 Task: Open a blank sheet, save the file as effectivemgmt.html Add Heading 'Techniques for effective brainstorming: 'Add the following points with tick bullets '•	Encourage all ideas_x000D_
•	Avoid judgment_x000D_
•	Build upon others' suggestions_x000D_
' Highlight heading with color  Grey ,change the font size of heading and points to 16
Action: Mouse moved to (267, 208)
Screenshot: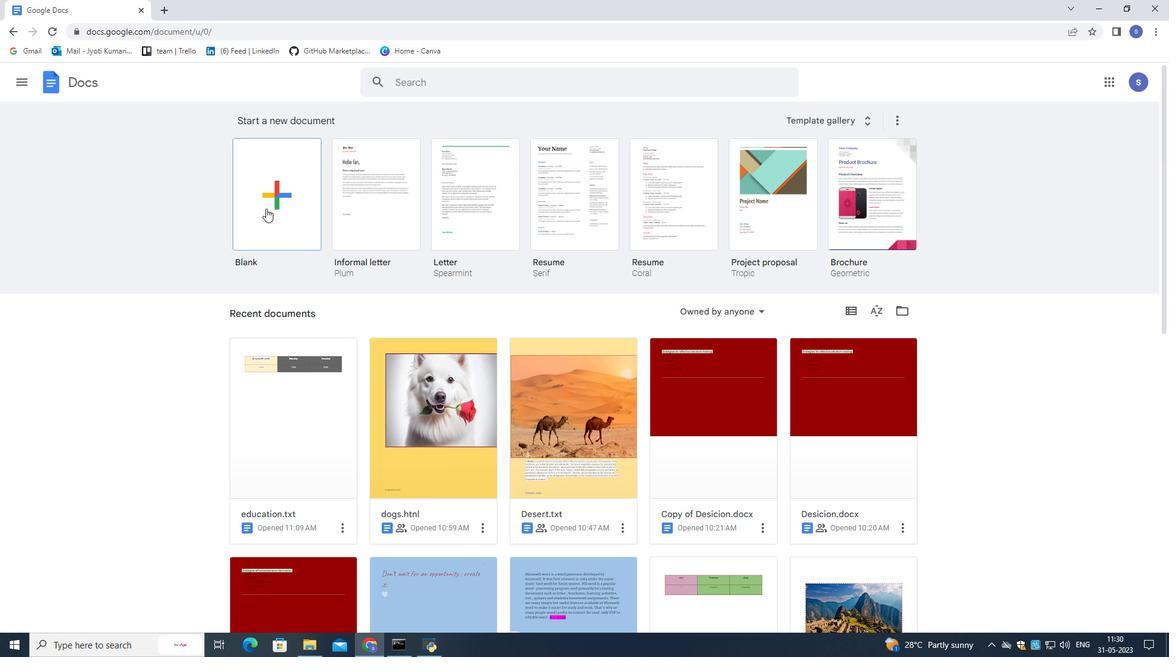 
Action: Mouse pressed left at (267, 208)
Screenshot: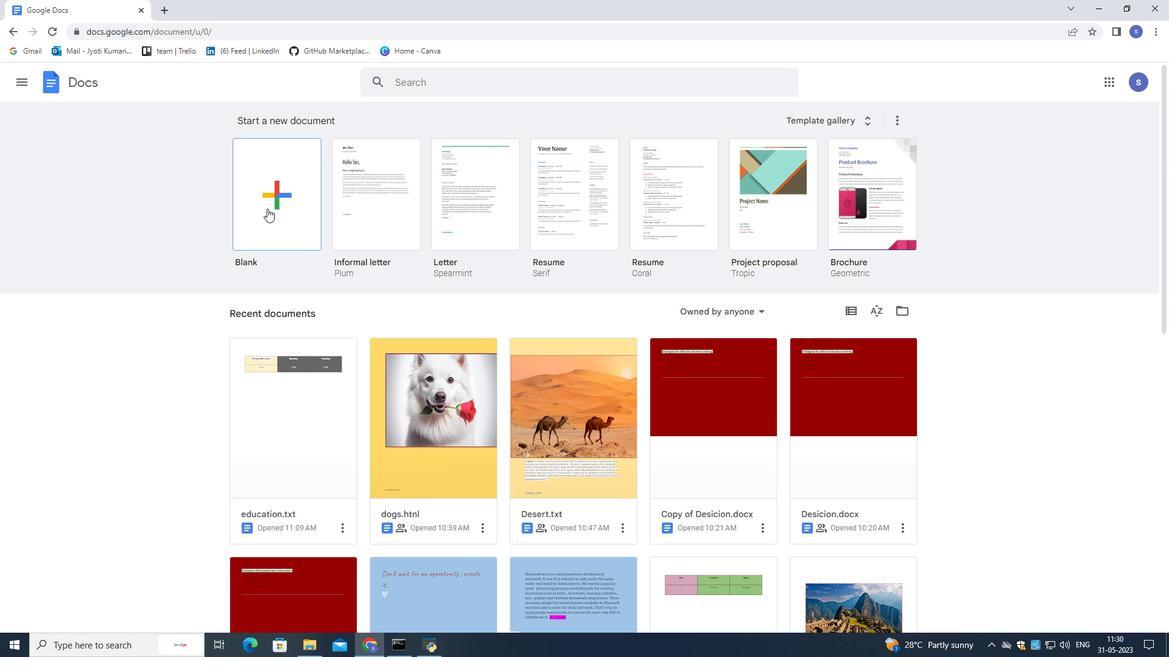 
Action: Mouse moved to (80, 74)
Screenshot: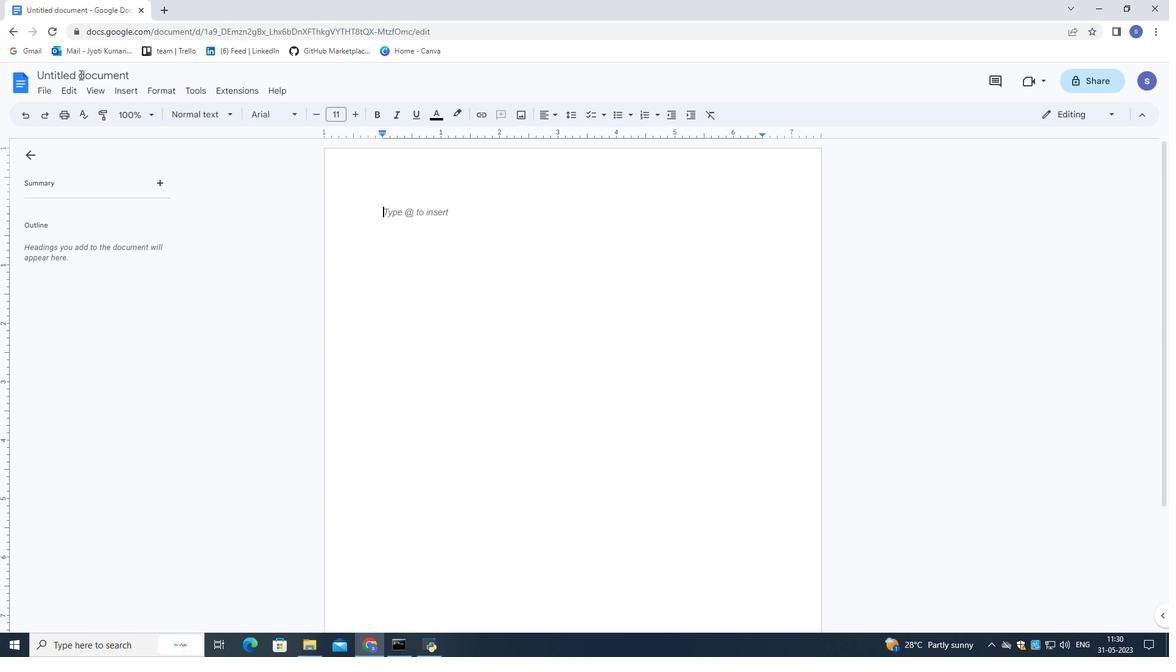 
Action: Mouse pressed left at (80, 74)
Screenshot: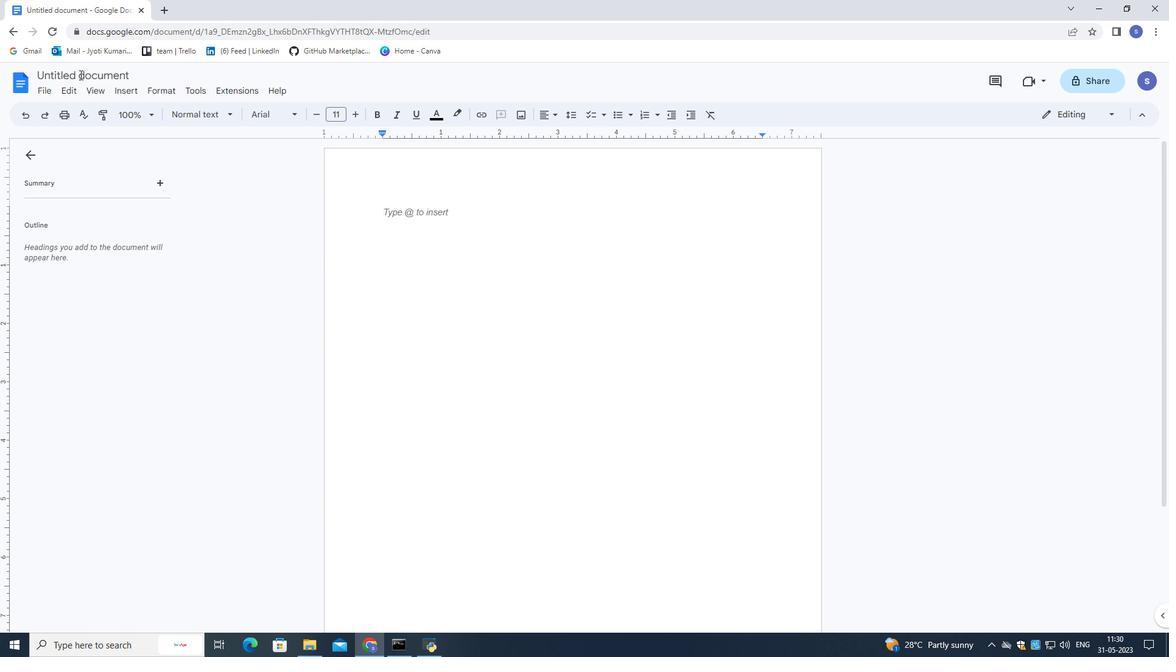 
Action: Mouse moved to (81, 74)
Screenshot: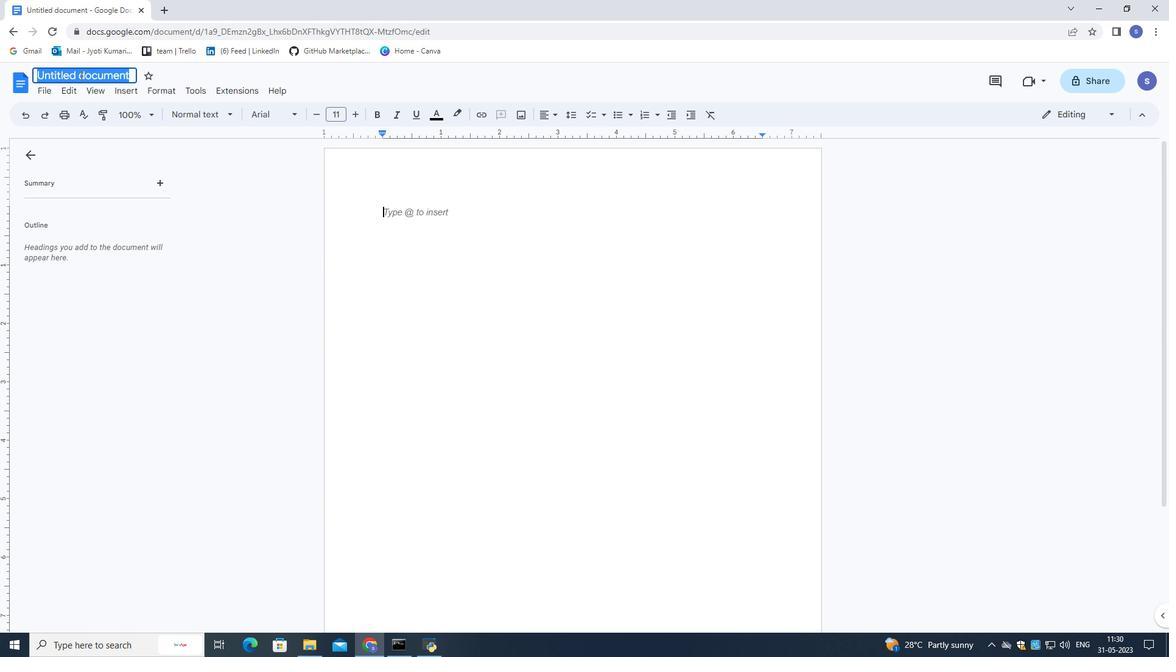 
Action: Key pressed effectivegmt.html<Key.enter>
Screenshot: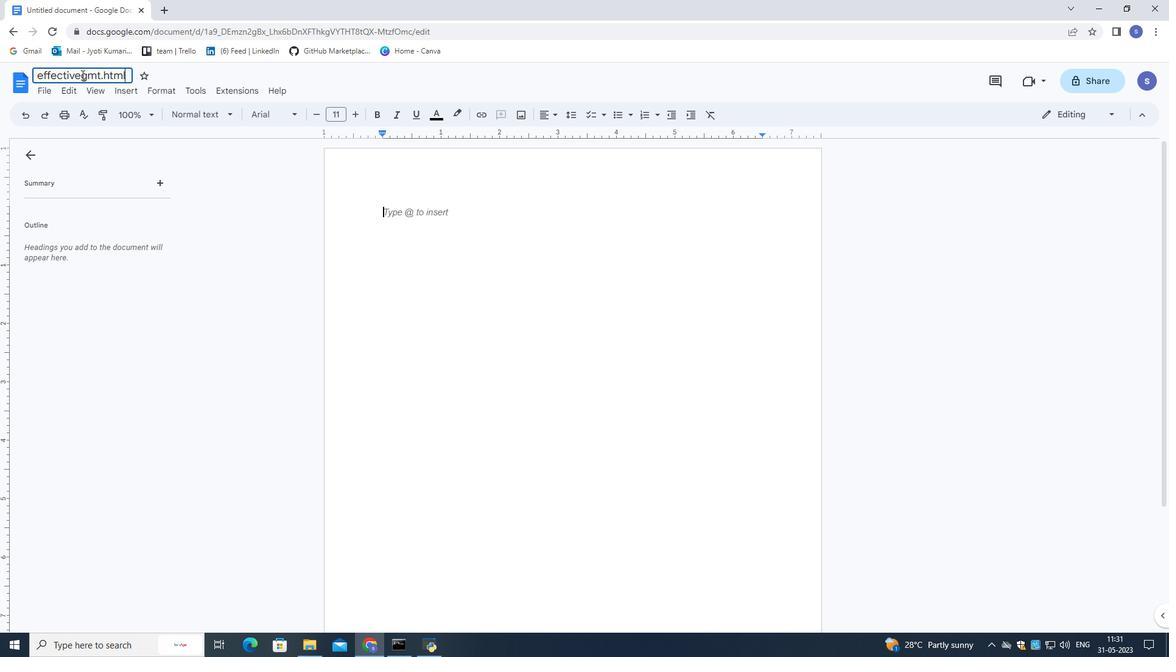 
Action: Mouse moved to (456, 215)
Screenshot: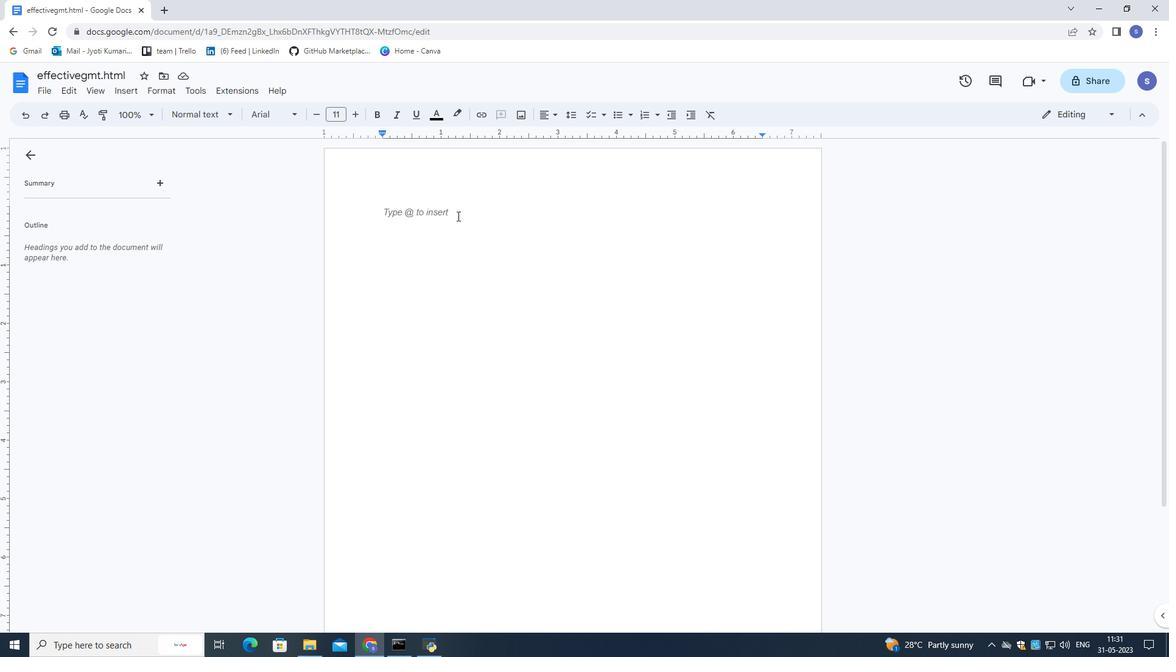 
Action: Mouse pressed left at (456, 215)
Screenshot: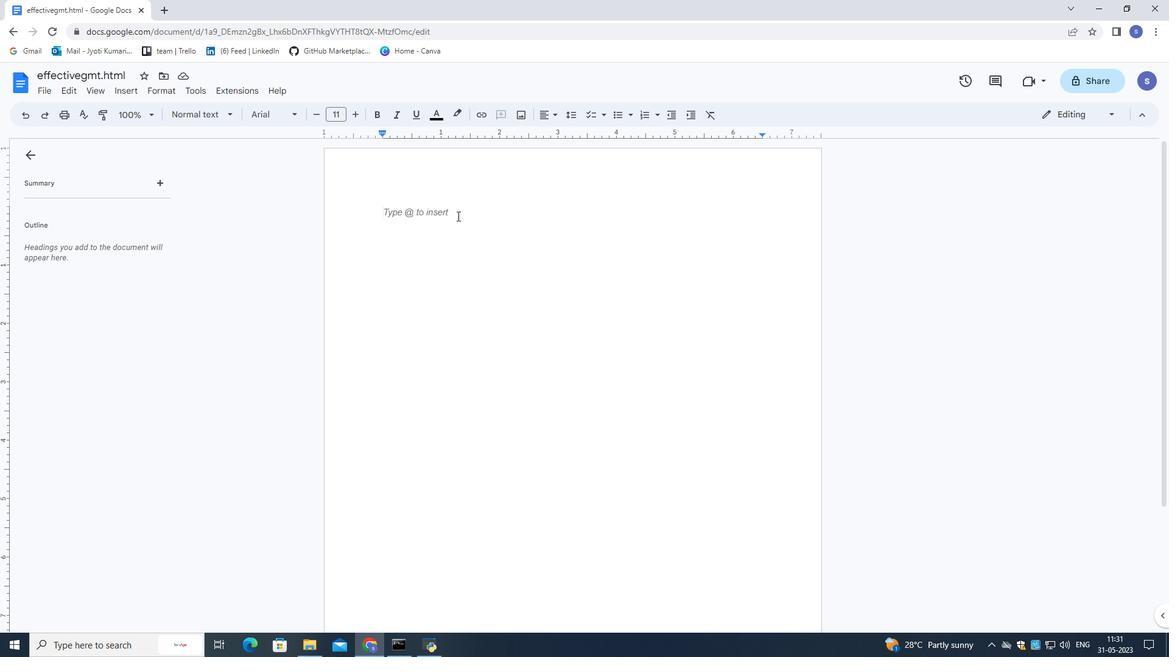 
Action: Mouse moved to (454, 213)
Screenshot: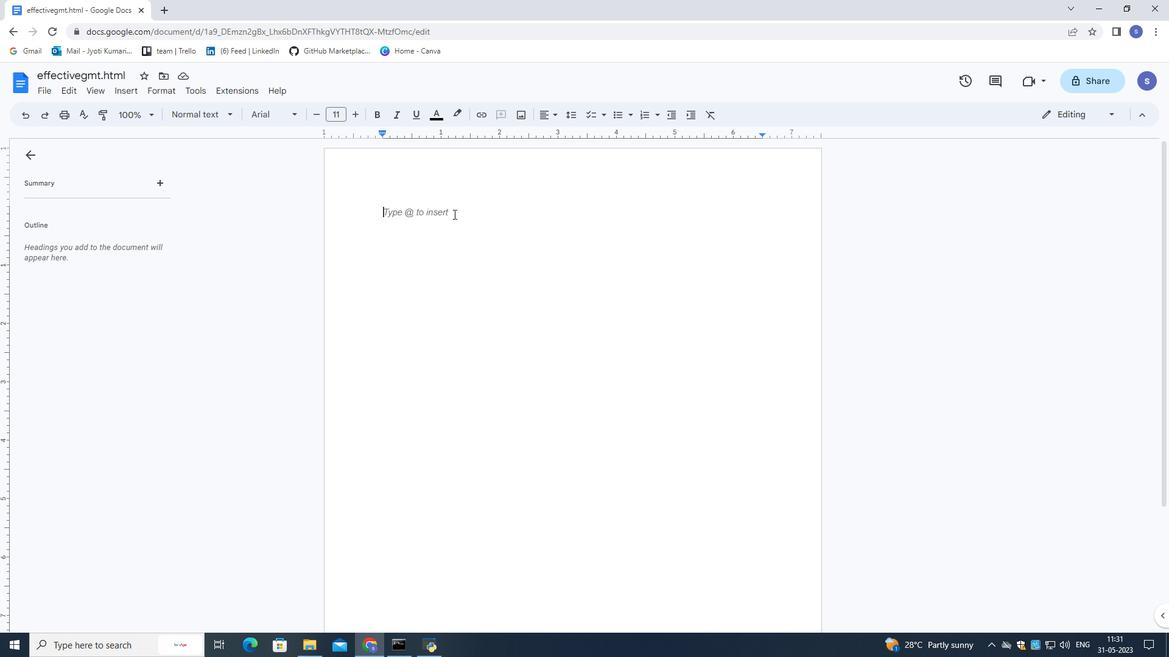 
Action: Key pressed <Key.shift>tech<Key.backspace><Key.backspace><Key.backspace><Key.backspace><Key.shift>Techniques<Key.space>for<Key.space>eg<Key.backspace>ffectib<Key.backspace>ve
Screenshot: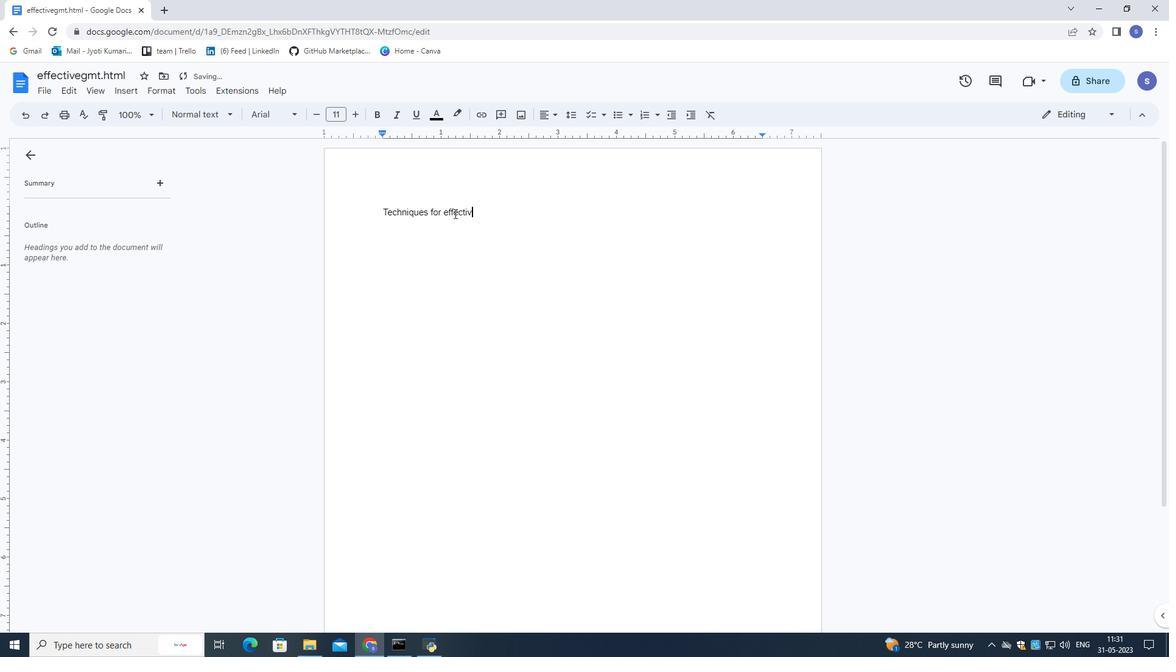 
Action: Mouse moved to (837, 151)
Screenshot: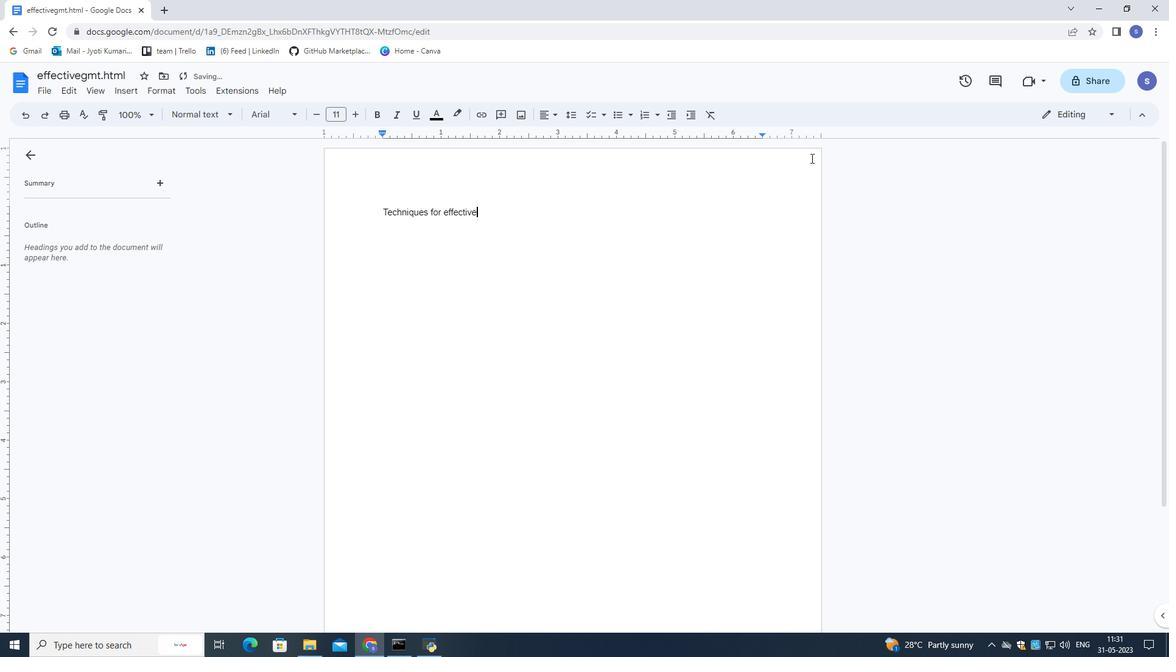 
Action: Key pressed <Key.space>brainstroming.
Screenshot: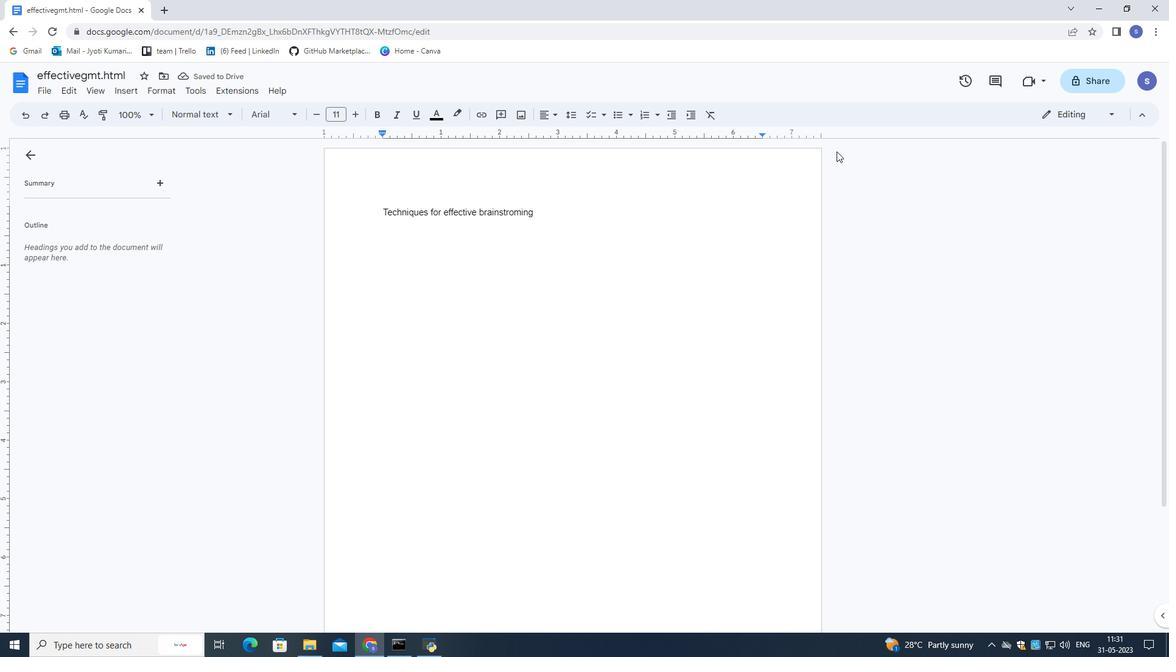 
Action: Mouse moved to (568, 201)
Screenshot: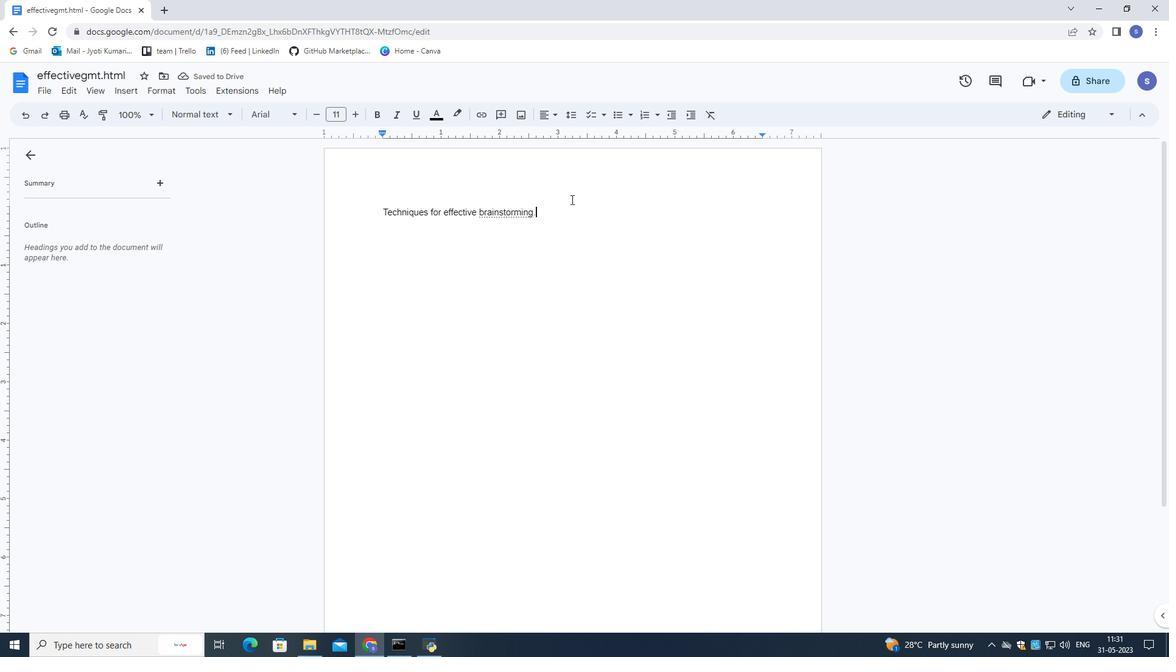 
Action: Key pressed <Key.backspace><Key.space>.
Screenshot: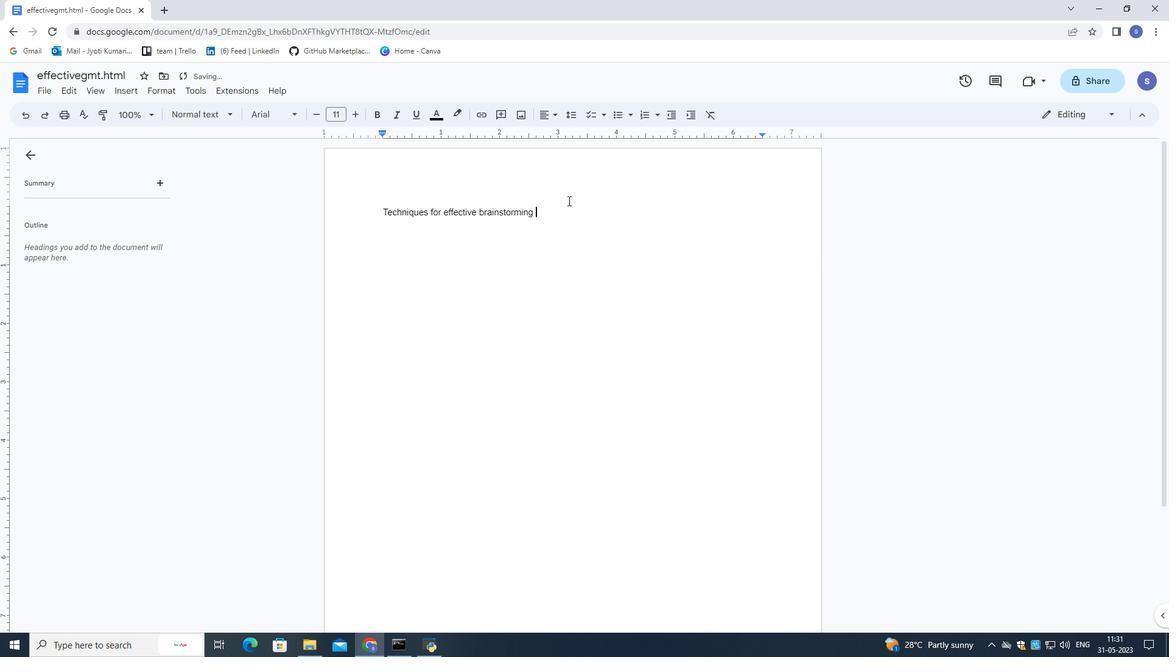 
Action: Mouse moved to (541, 211)
Screenshot: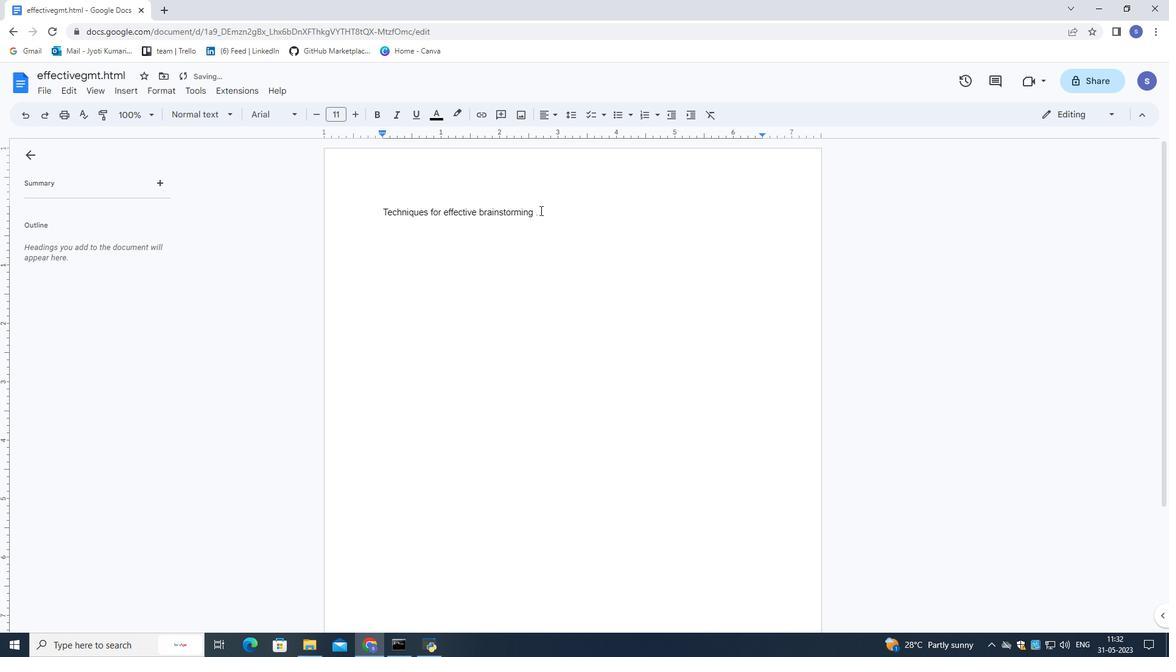 
Action: Key pressed <Key.enter><Key.enter>
Screenshot: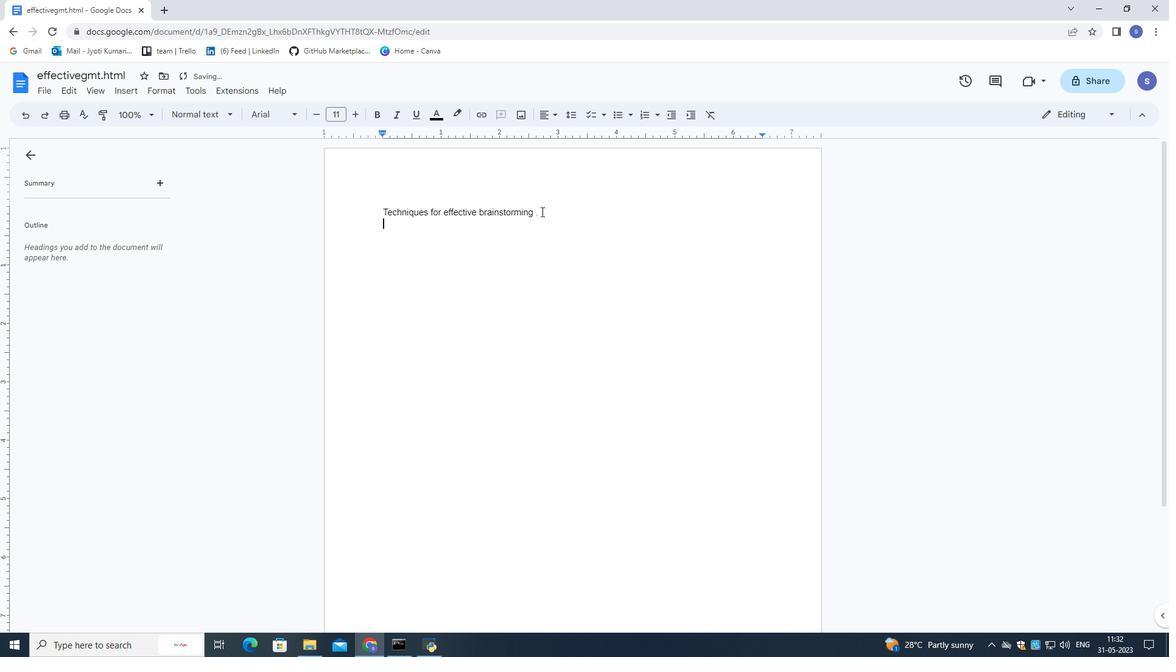 
Action: Mouse moved to (631, 120)
Screenshot: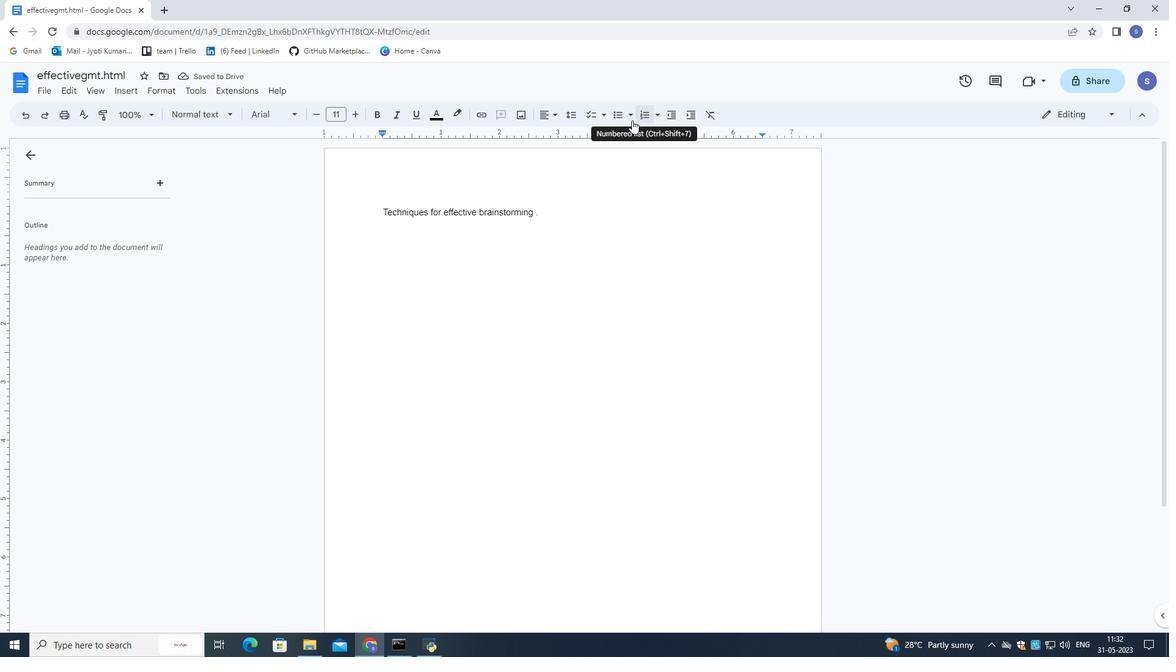 
Action: Mouse pressed left at (631, 120)
Screenshot: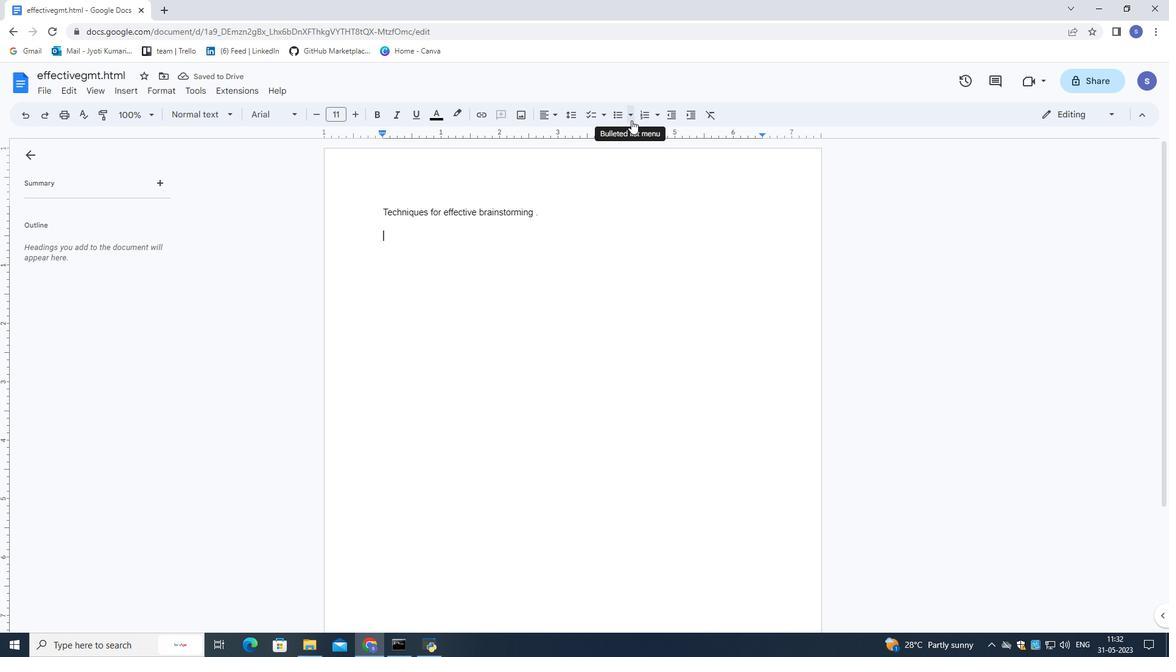 
Action: Mouse moved to (642, 151)
Screenshot: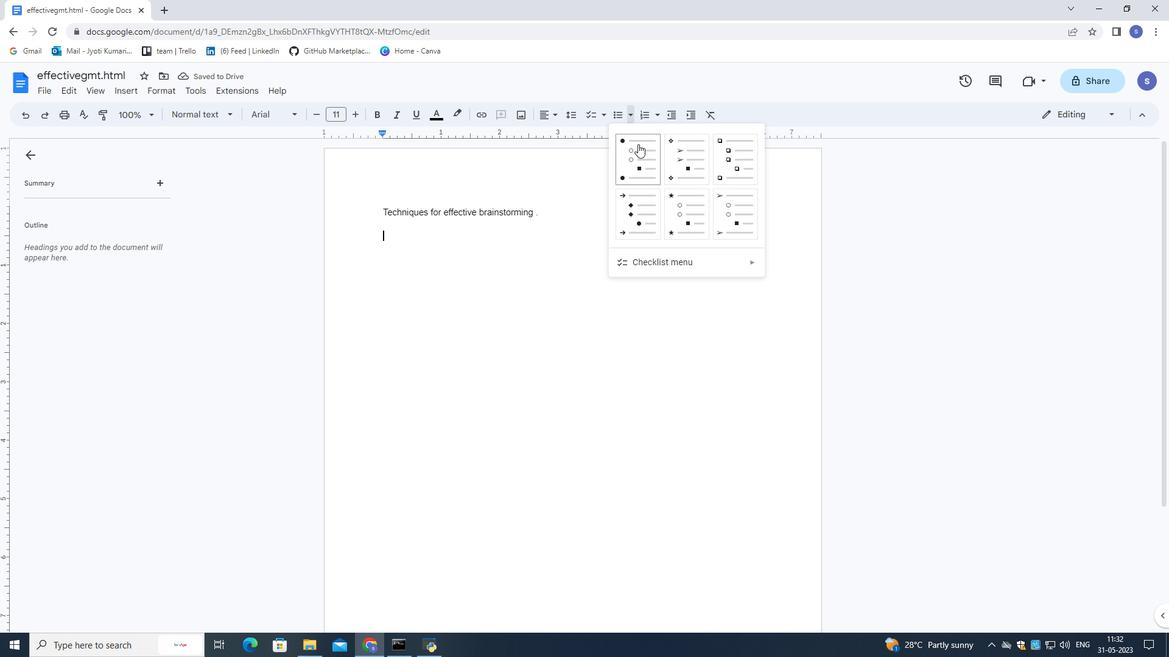 
Action: Mouse pressed left at (642, 151)
Screenshot: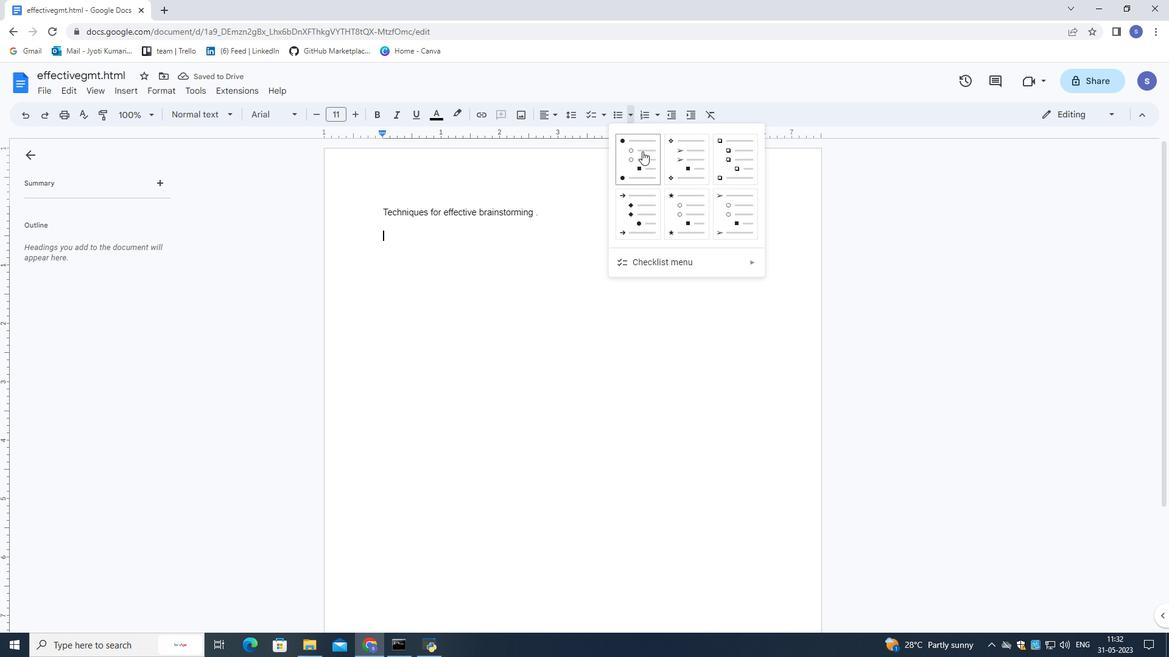 
Action: Mouse moved to (497, 241)
Screenshot: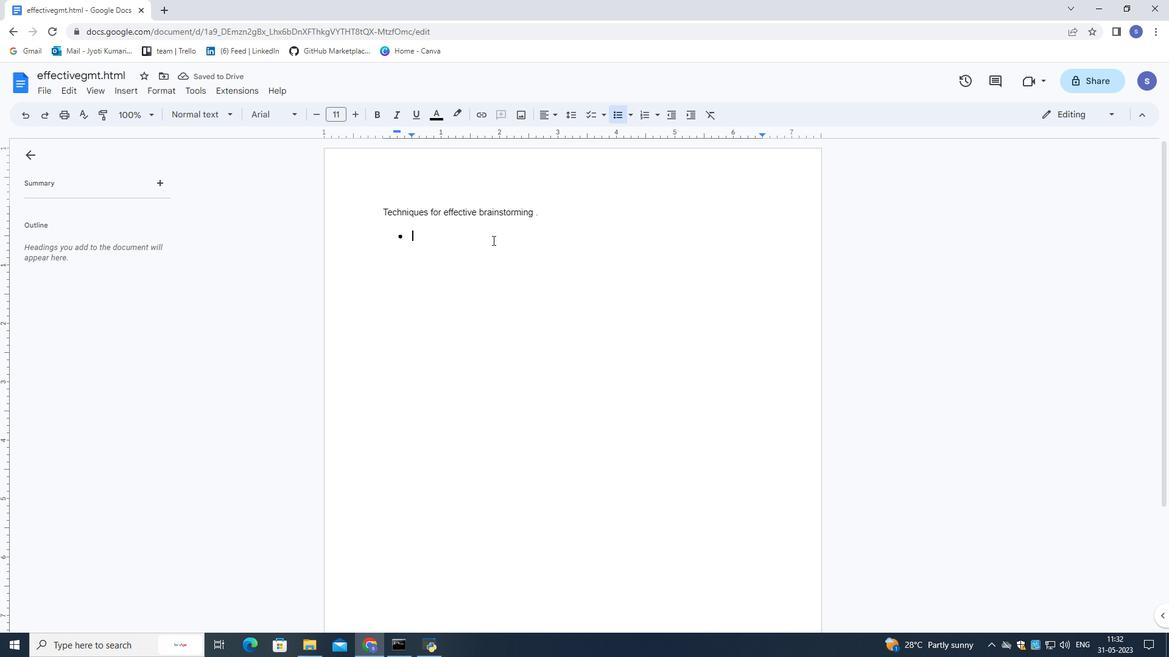 
Action: Key pressed <Key.shift>Encourage<Key.space>all<Key.space>ideas<Key.enter><Key.shift>Avi<Key.backspace>oid<Key.space><Key.shift>Judgement<Key.enter><Key.shift>Build<Key.space><Key.shift>upon<Key.space>others<Key.enter><Key.shift>Sugge
Screenshot: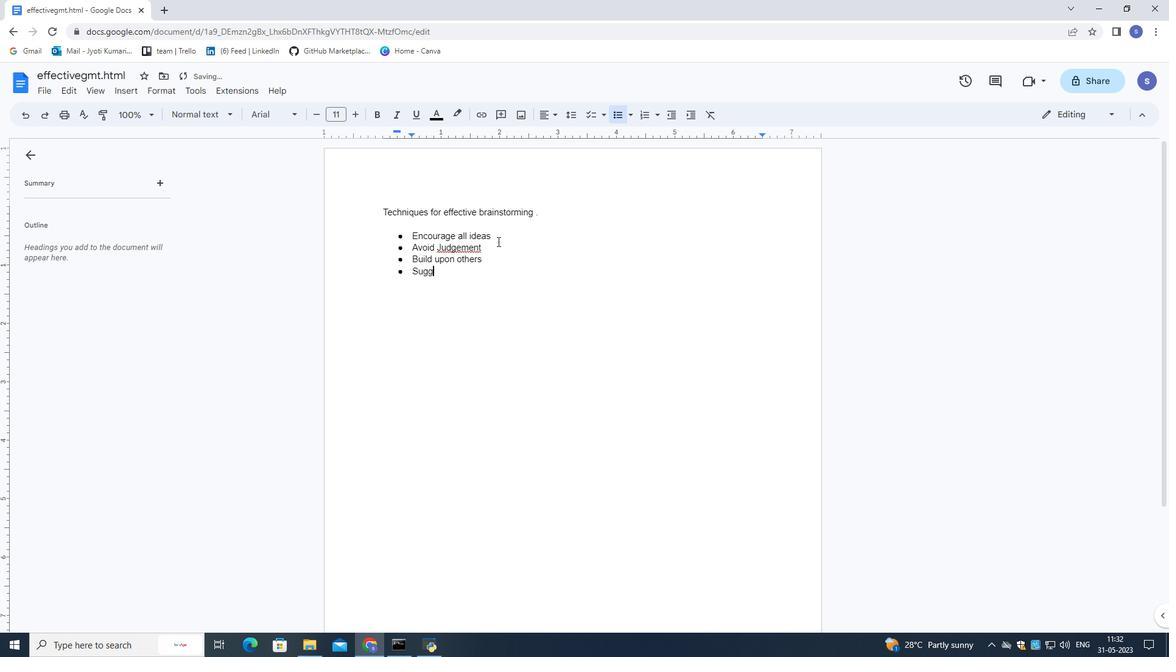 
Action: Mouse moved to (483, 251)
Screenshot: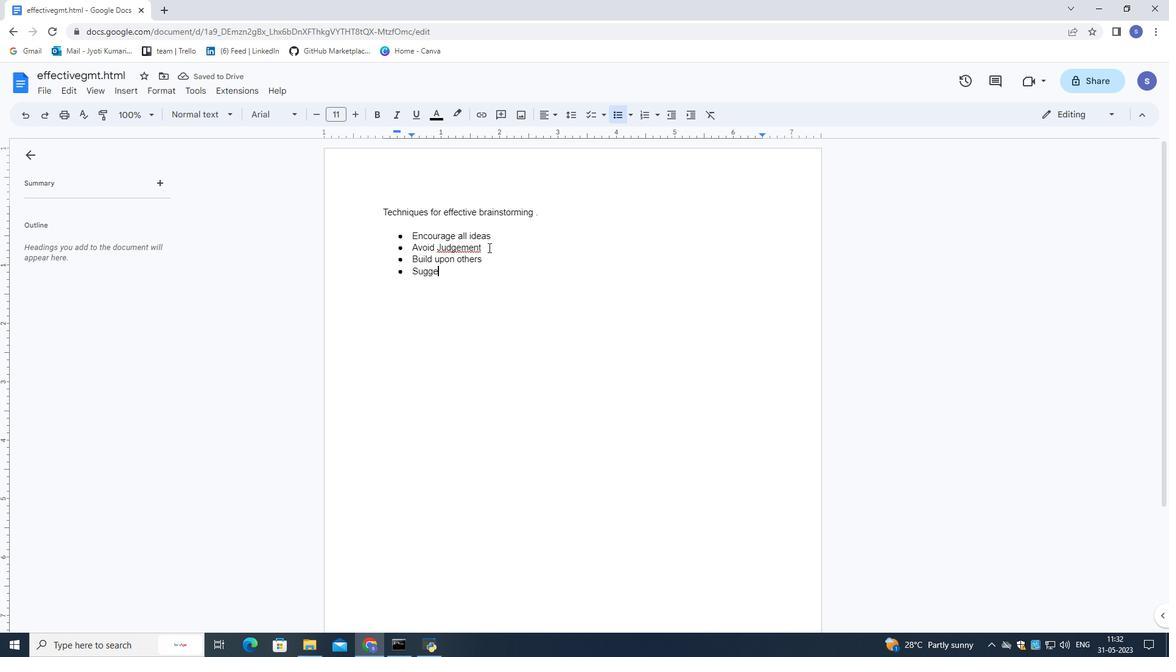 
Action: Key pressed <Key.backspace><Key.backspace><Key.backspace><Key.backspace><Key.backspace><Key.backspace><Key.backspace>
Screenshot: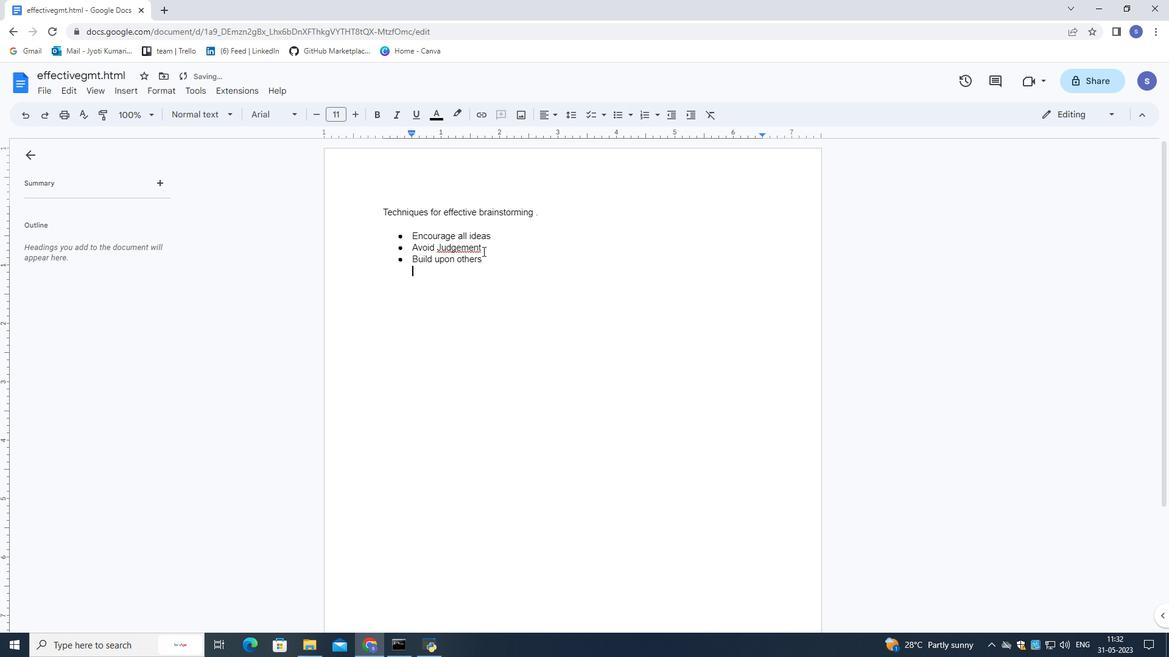 
Action: Mouse moved to (486, 247)
Screenshot: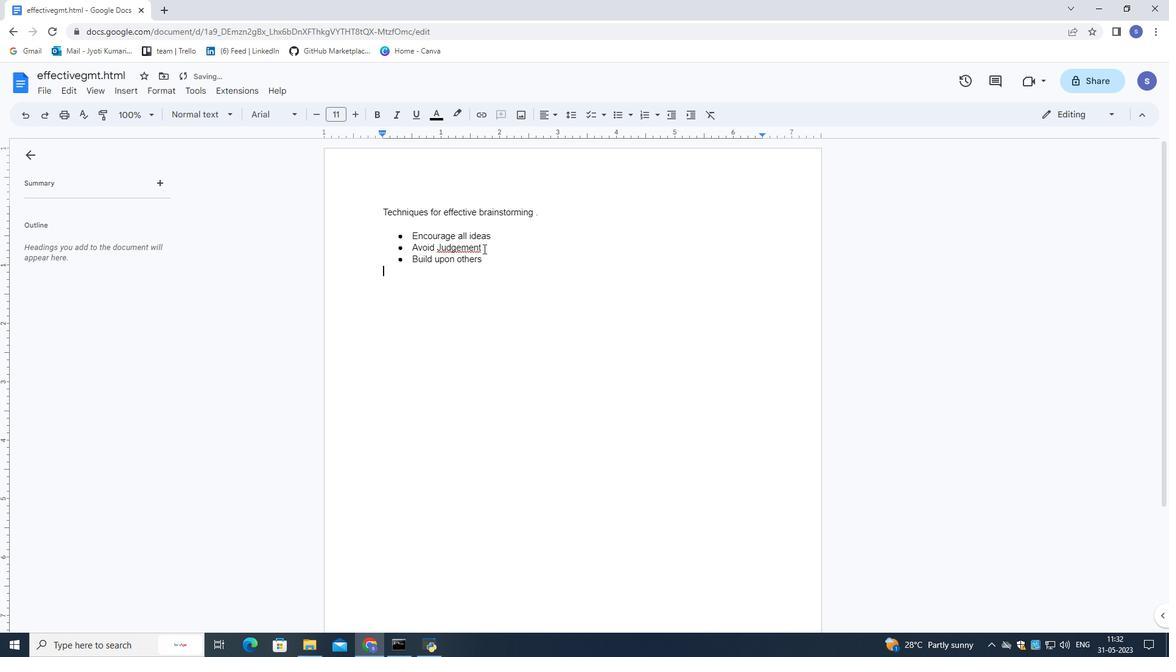 
Action: Mouse pressed left at (486, 247)
Screenshot: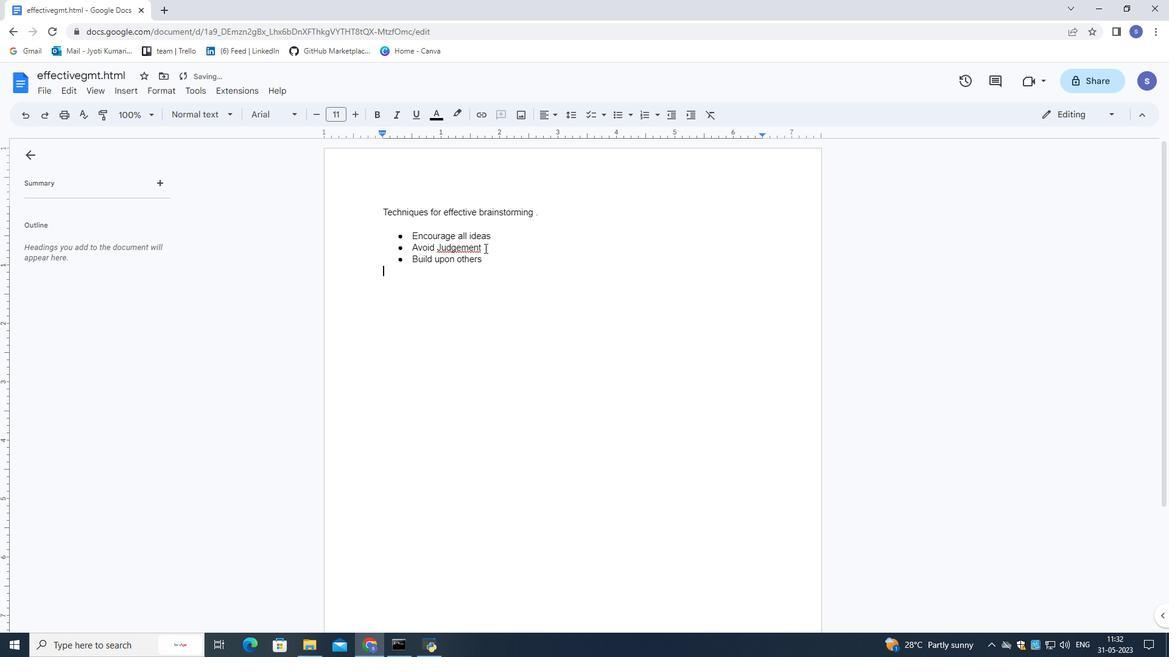 
Action: Mouse moved to (465, 243)
Screenshot: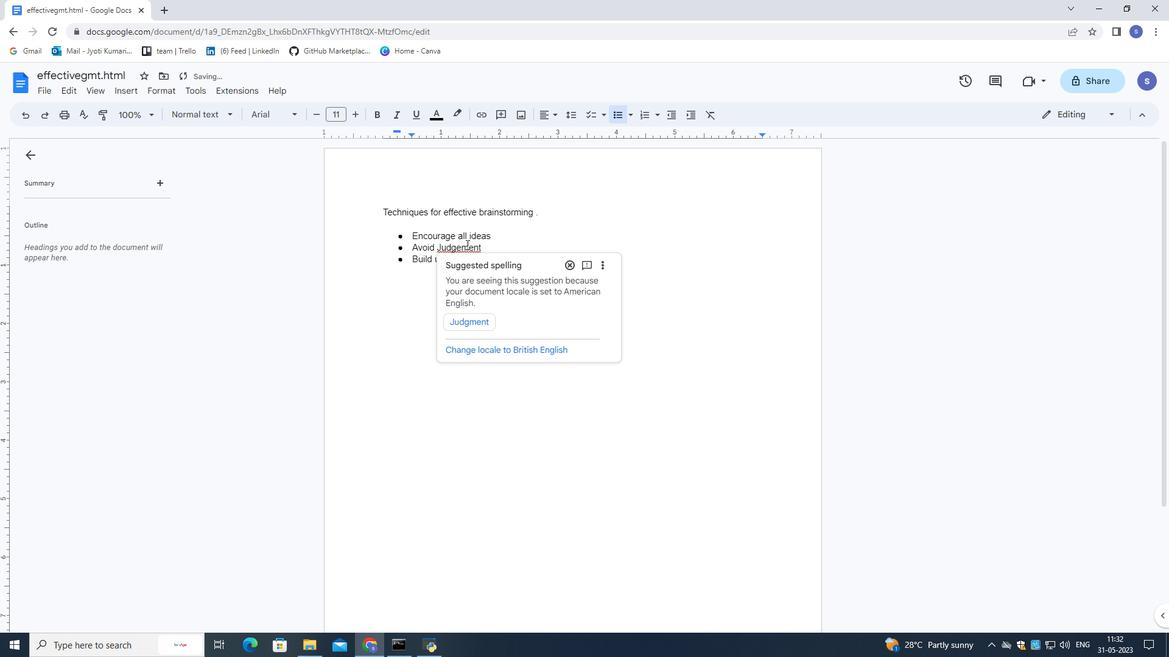 
Action: Mouse pressed left at (465, 243)
Screenshot: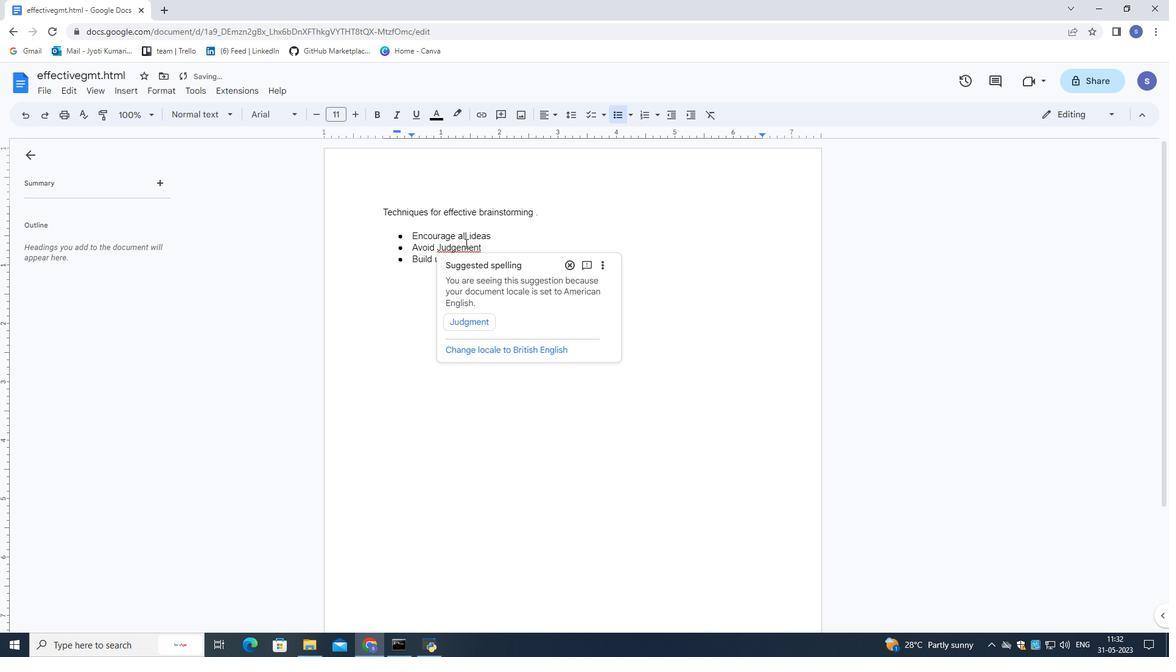 
Action: Mouse moved to (464, 246)
Screenshot: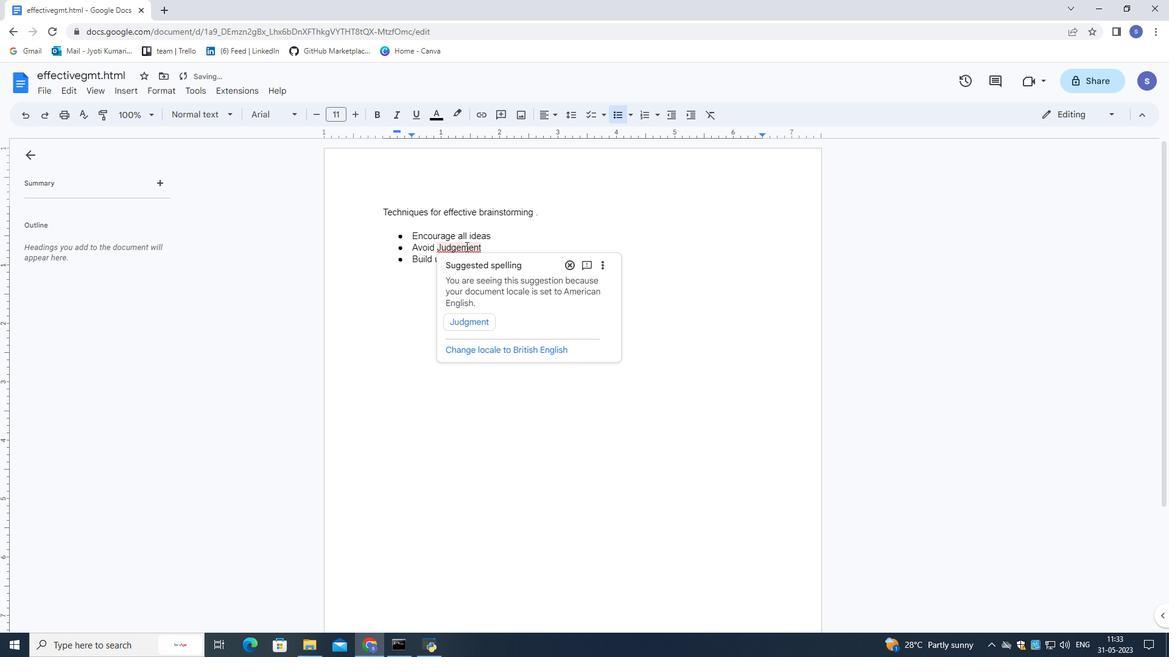 
Action: Mouse pressed left at (464, 246)
Screenshot: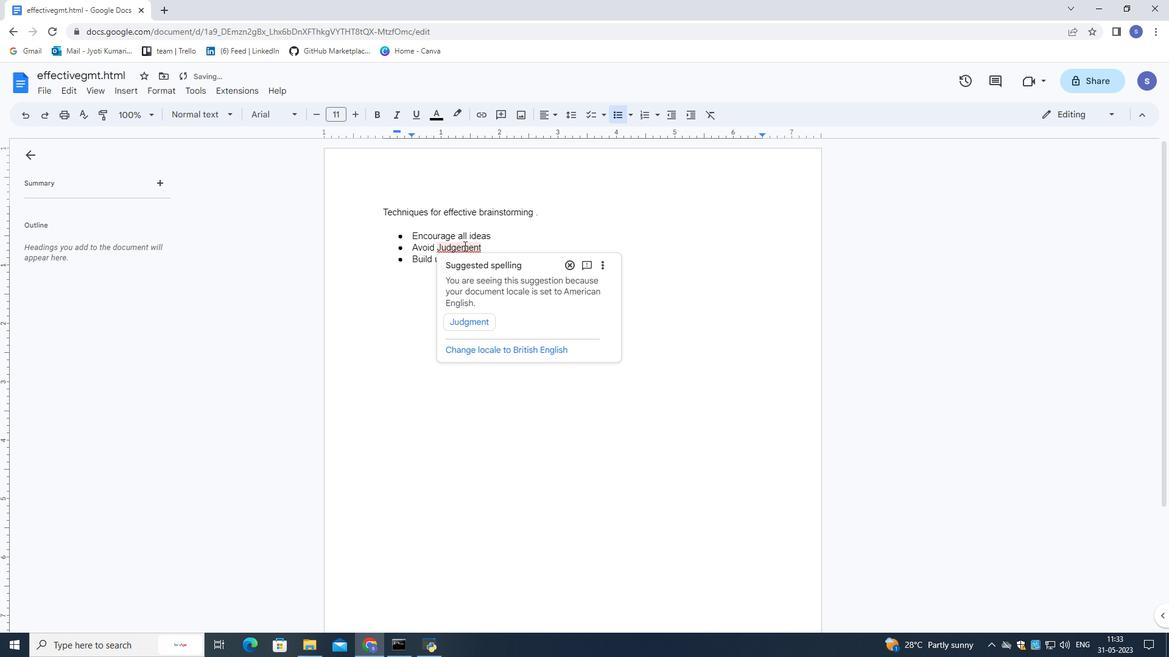 
Action: Mouse moved to (472, 258)
Screenshot: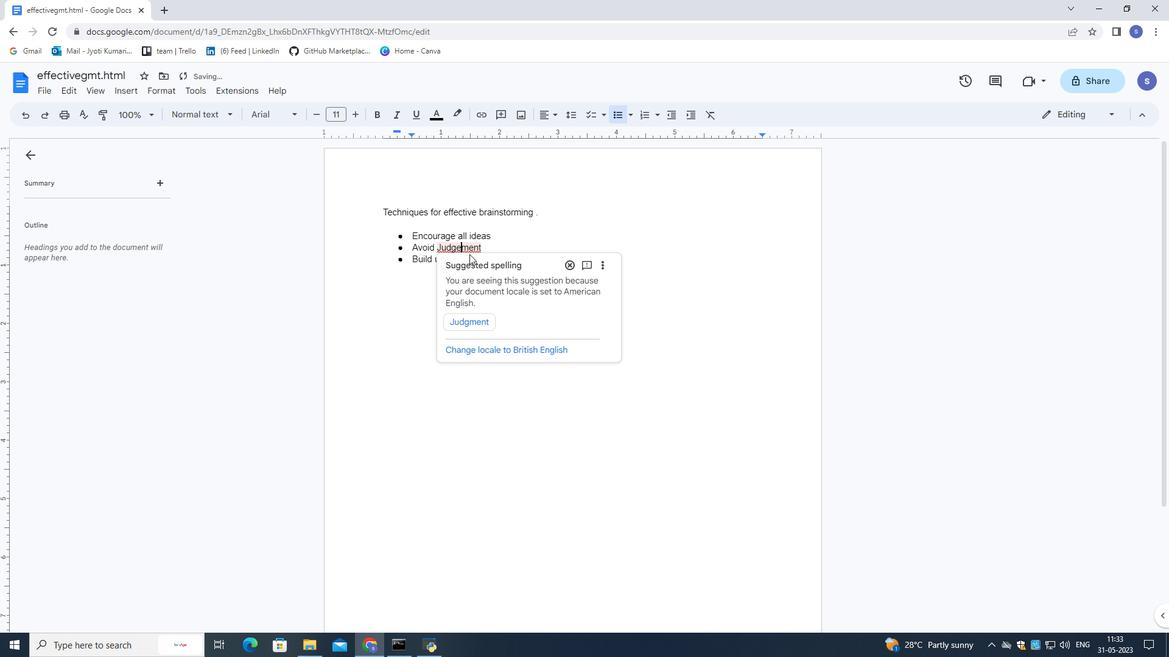 
Action: Key pressed <Key.backspace>
Screenshot: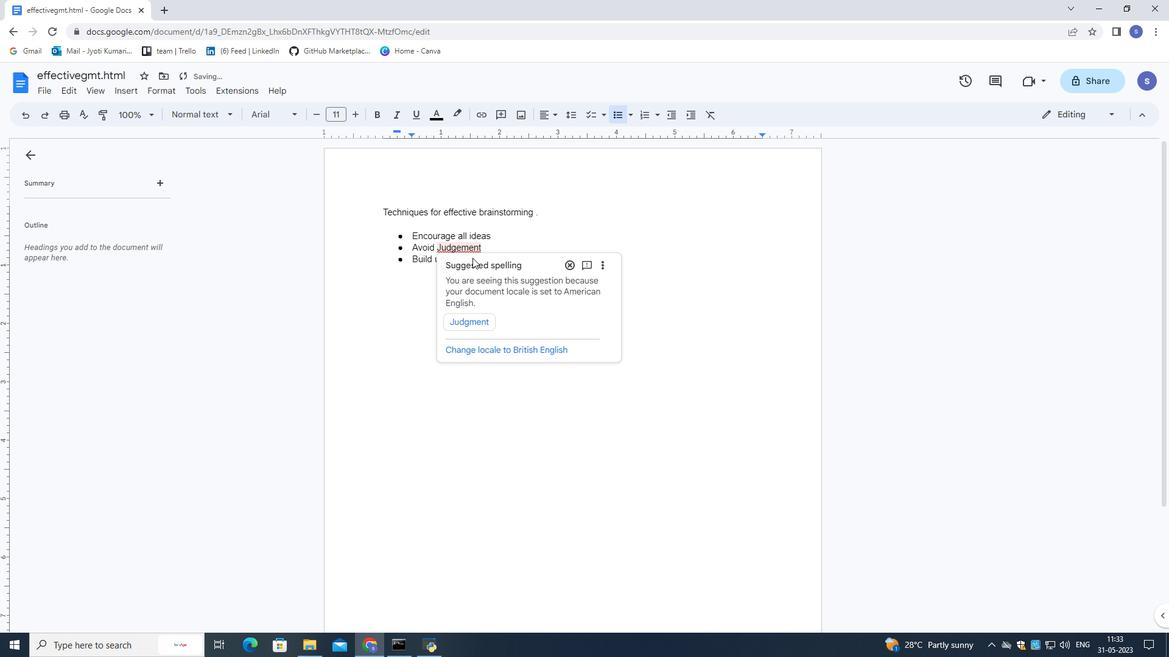 
Action: Mouse moved to (512, 259)
Screenshot: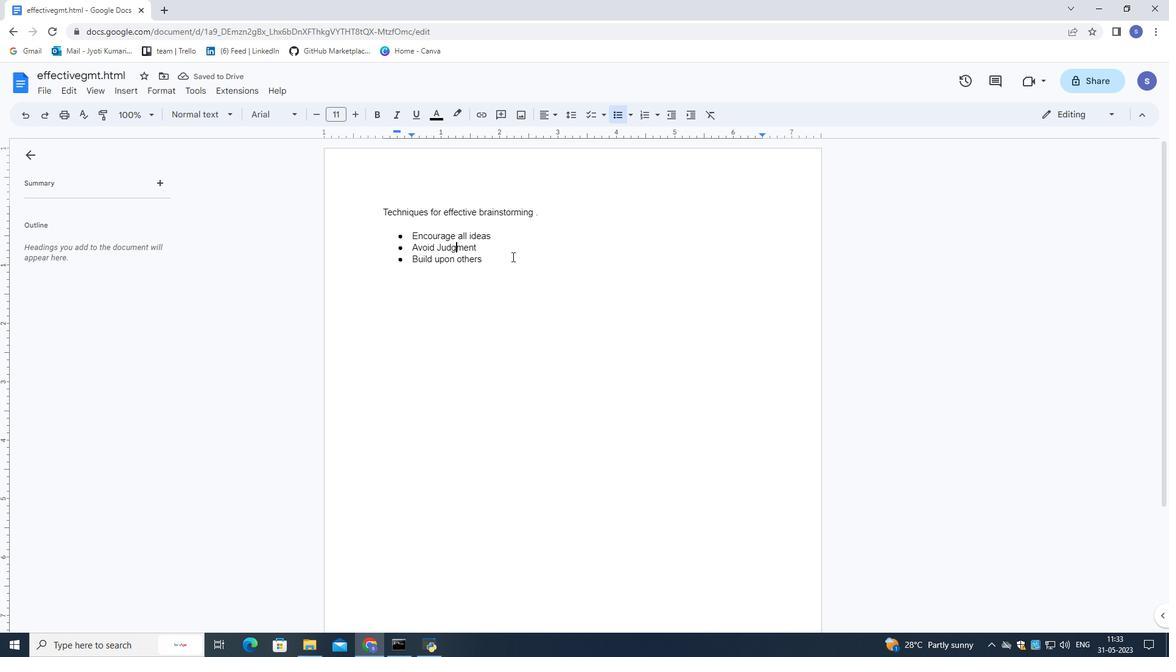 
Action: Mouse pressed left at (512, 259)
Screenshot: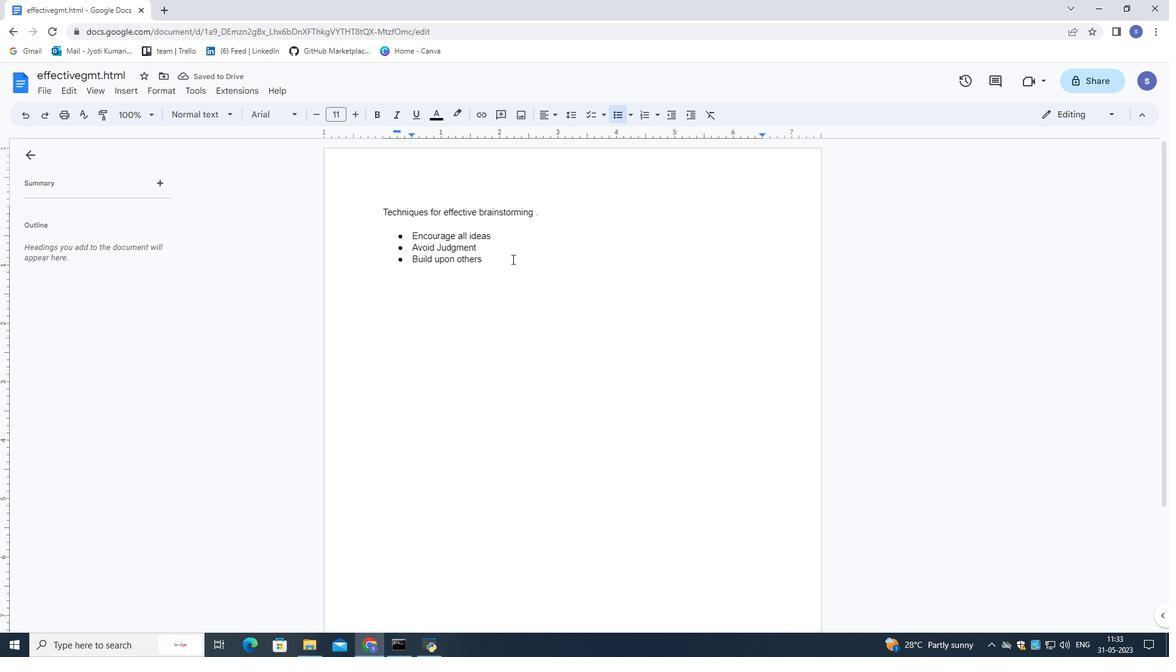 
Action: Mouse moved to (564, 207)
Screenshot: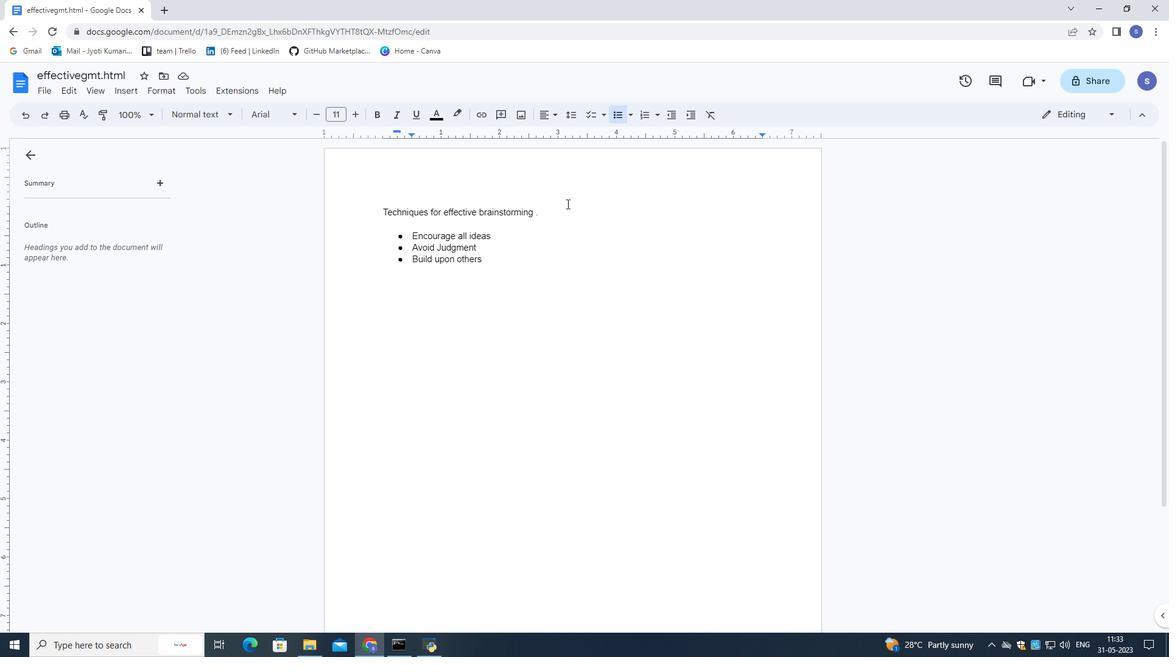 
Action: Mouse pressed left at (564, 207)
Screenshot: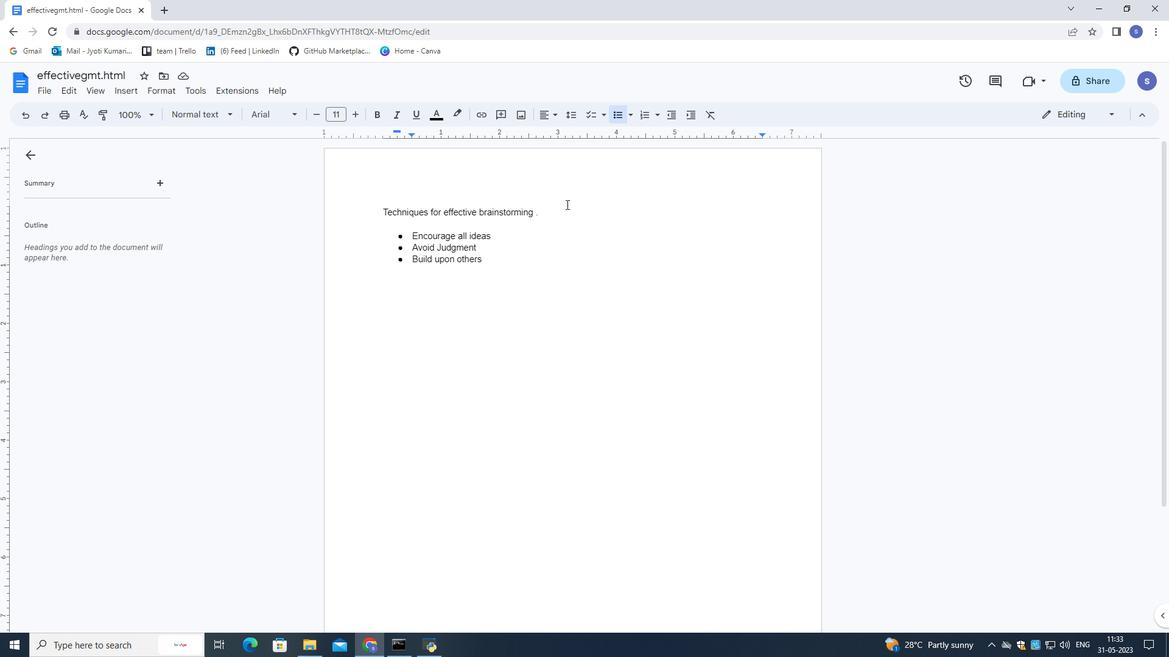 
Action: Mouse moved to (455, 114)
Screenshot: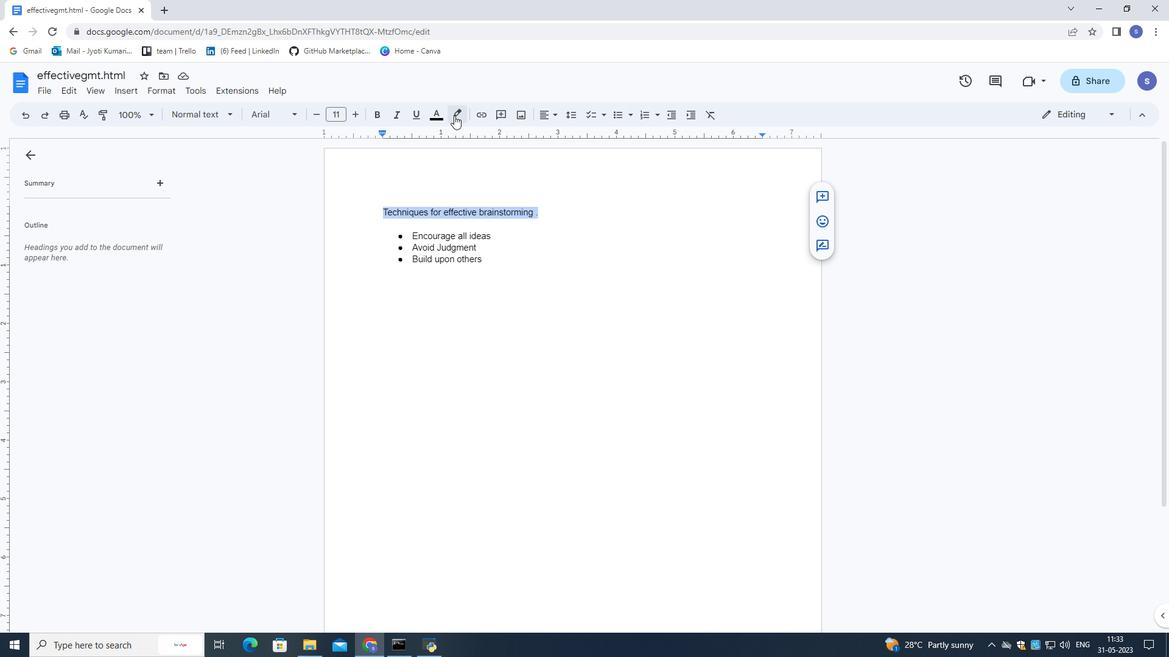 
Action: Mouse pressed left at (455, 114)
Screenshot: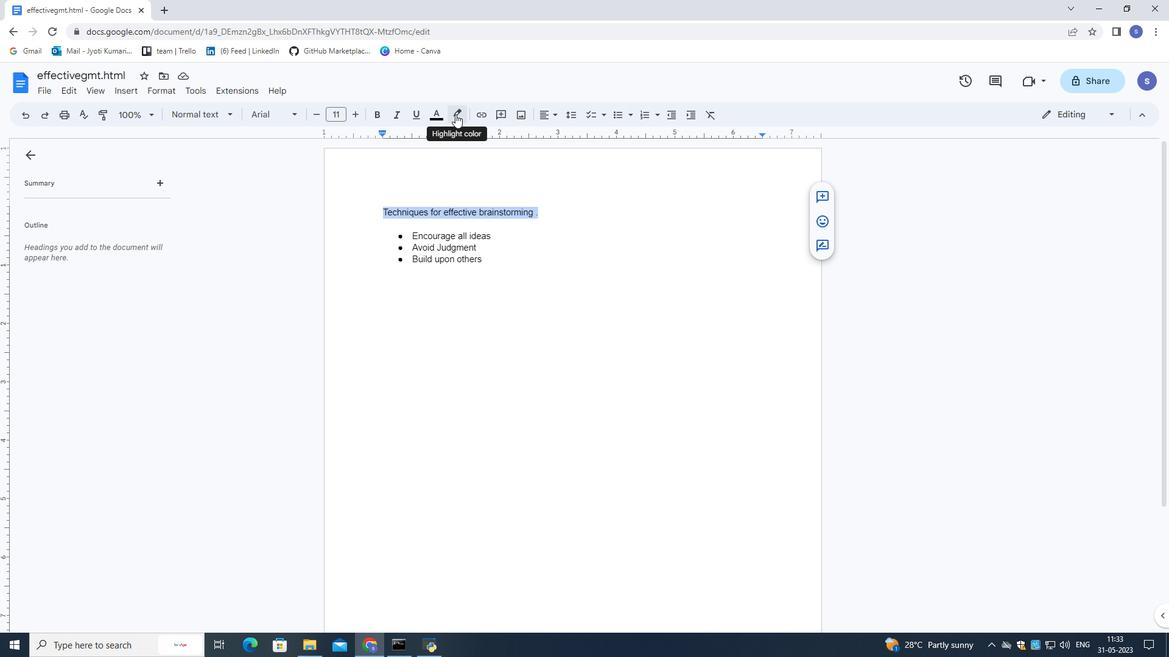 
Action: Mouse moved to (500, 154)
Screenshot: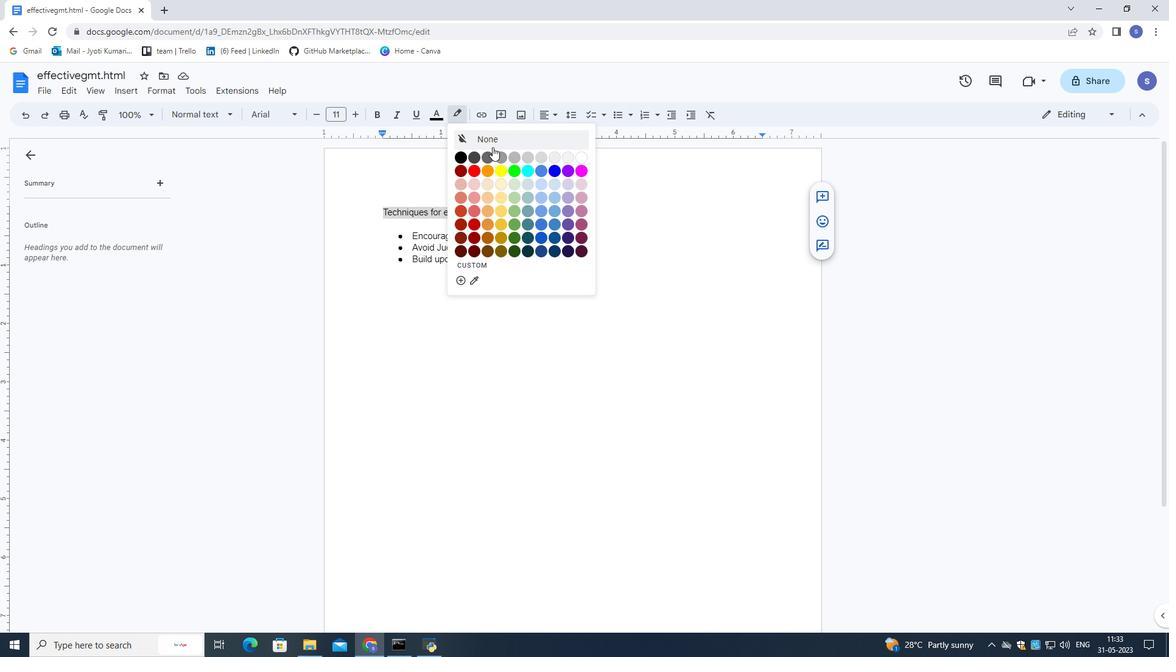 
Action: Mouse pressed left at (500, 154)
Screenshot: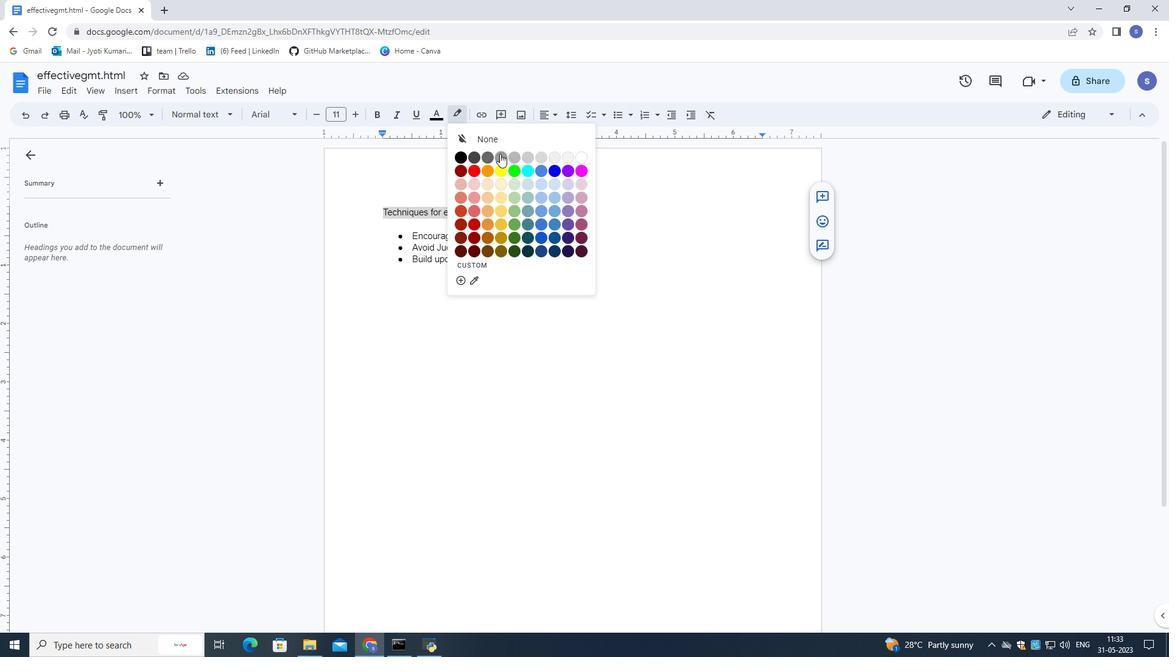 
Action: Mouse moved to (357, 114)
Screenshot: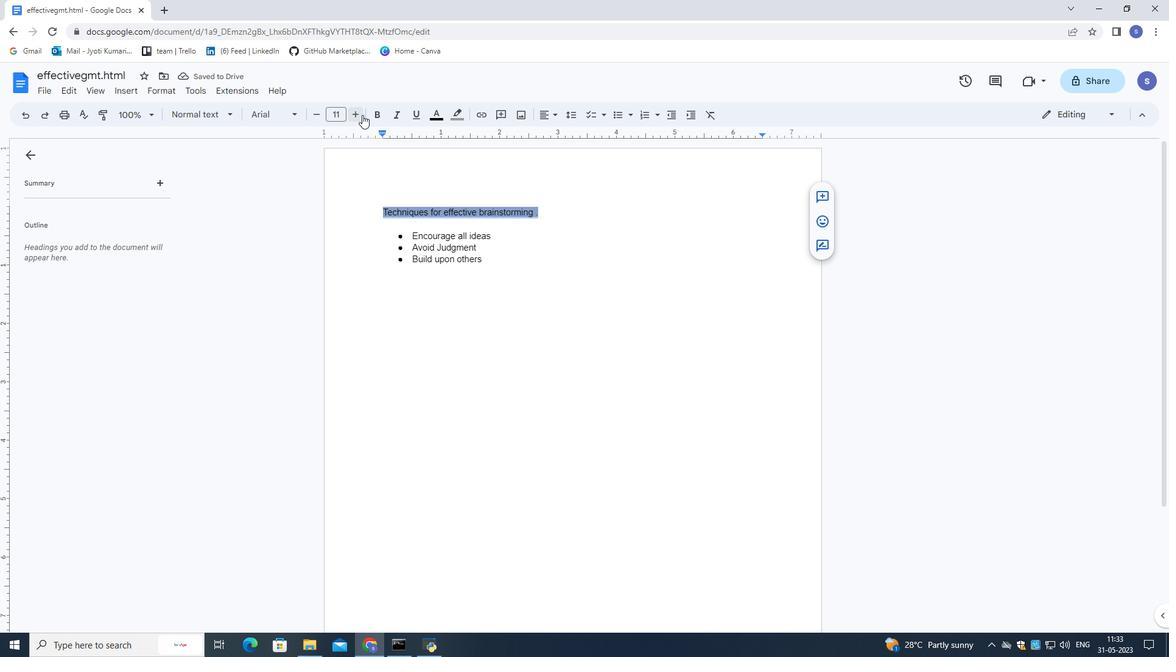 
Action: Mouse pressed left at (357, 114)
Screenshot: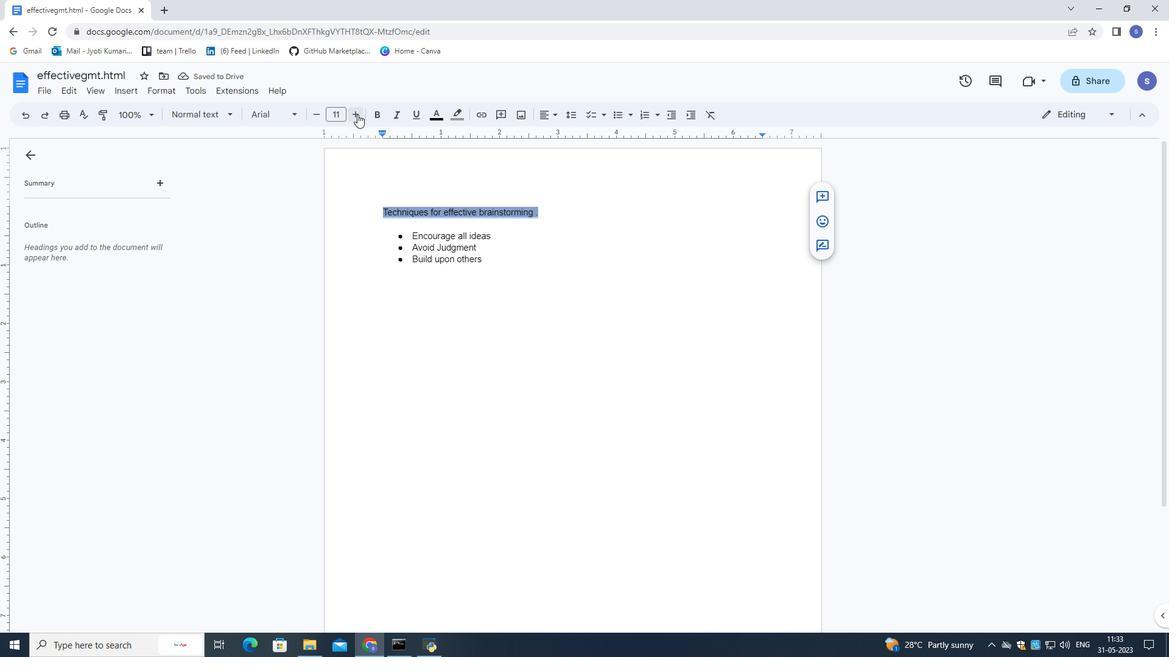 
Action: Mouse pressed left at (357, 114)
Screenshot: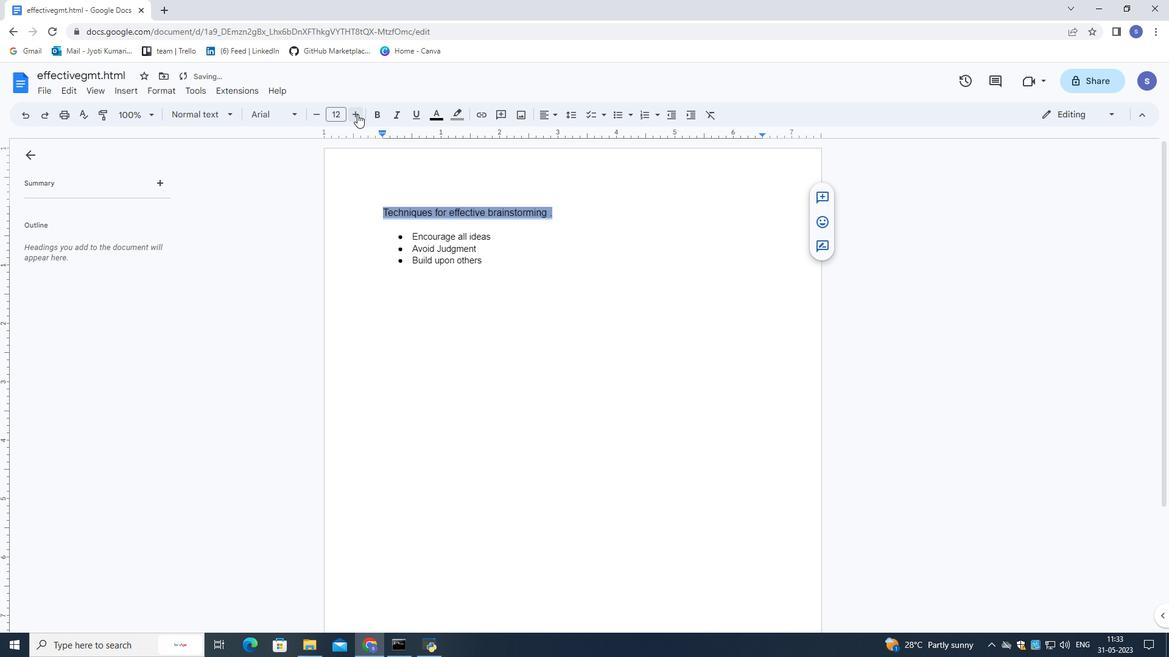 
Action: Mouse pressed left at (357, 114)
Screenshot: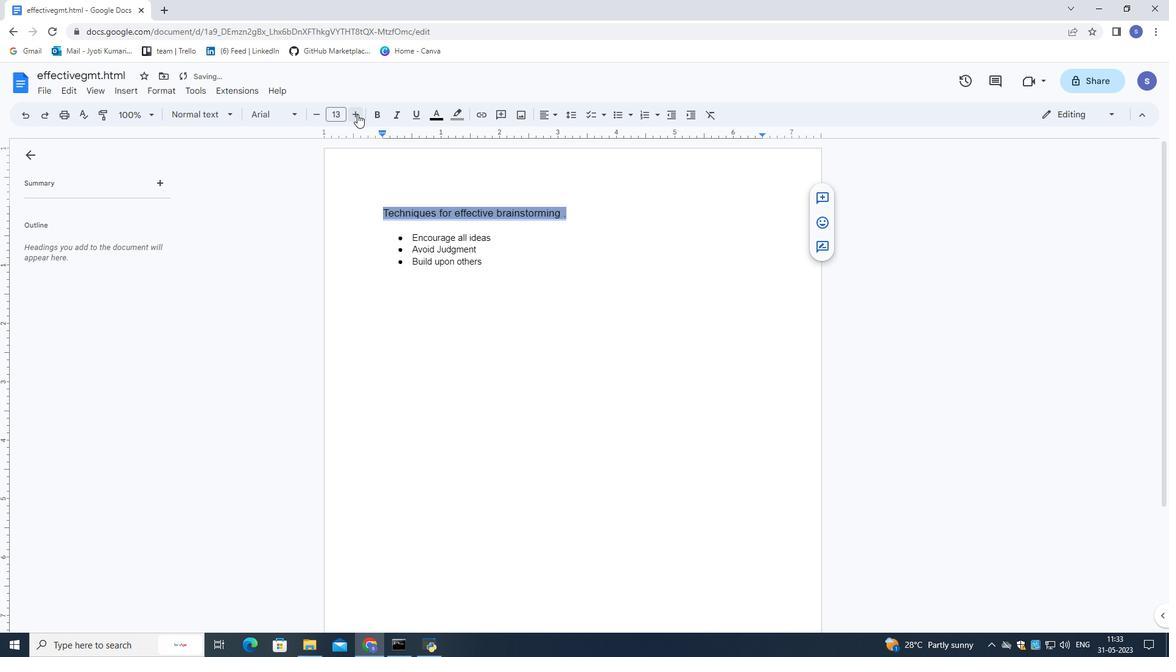 
Action: Mouse pressed left at (357, 114)
Screenshot: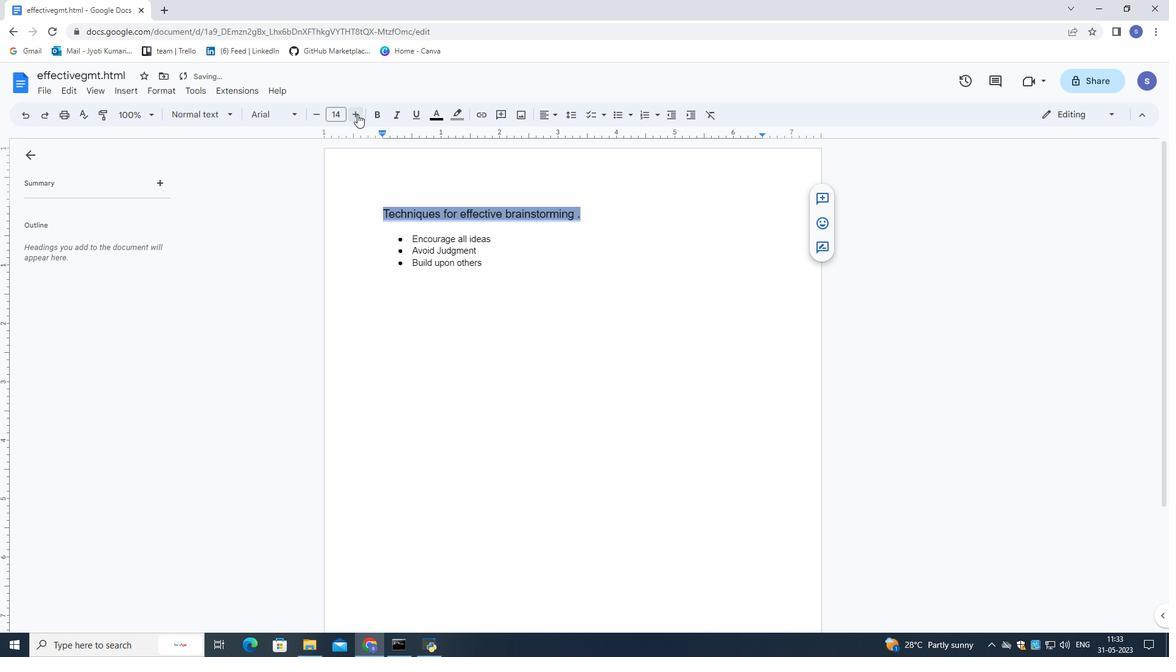 
Action: Mouse pressed left at (357, 114)
Screenshot: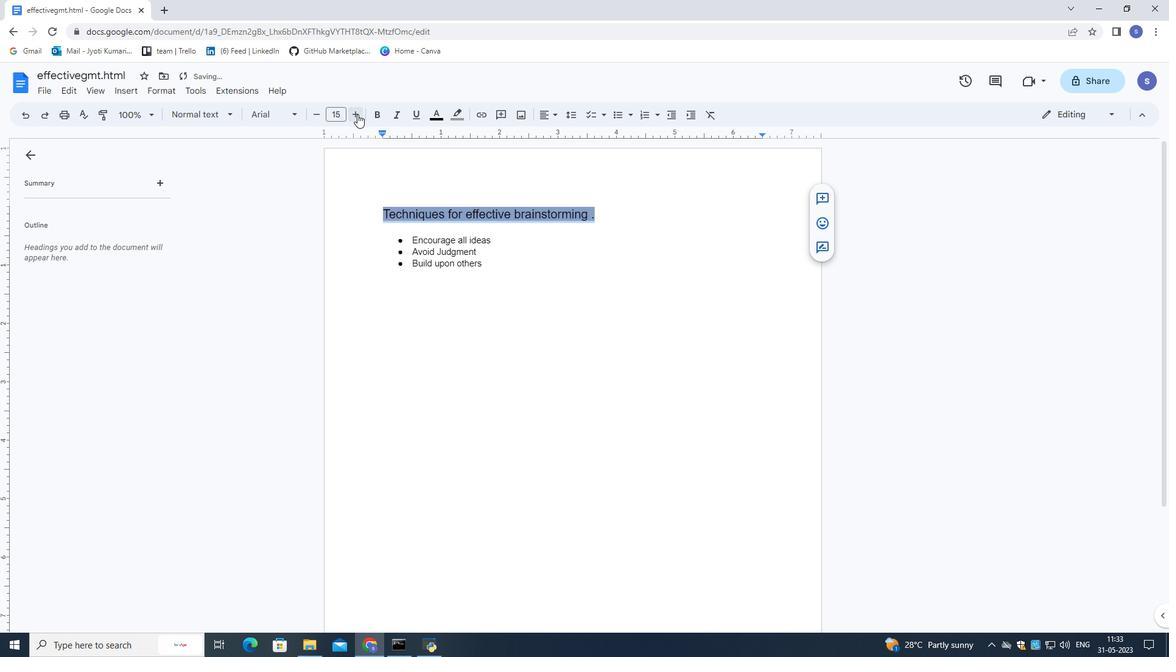 
Action: Mouse moved to (457, 307)
Screenshot: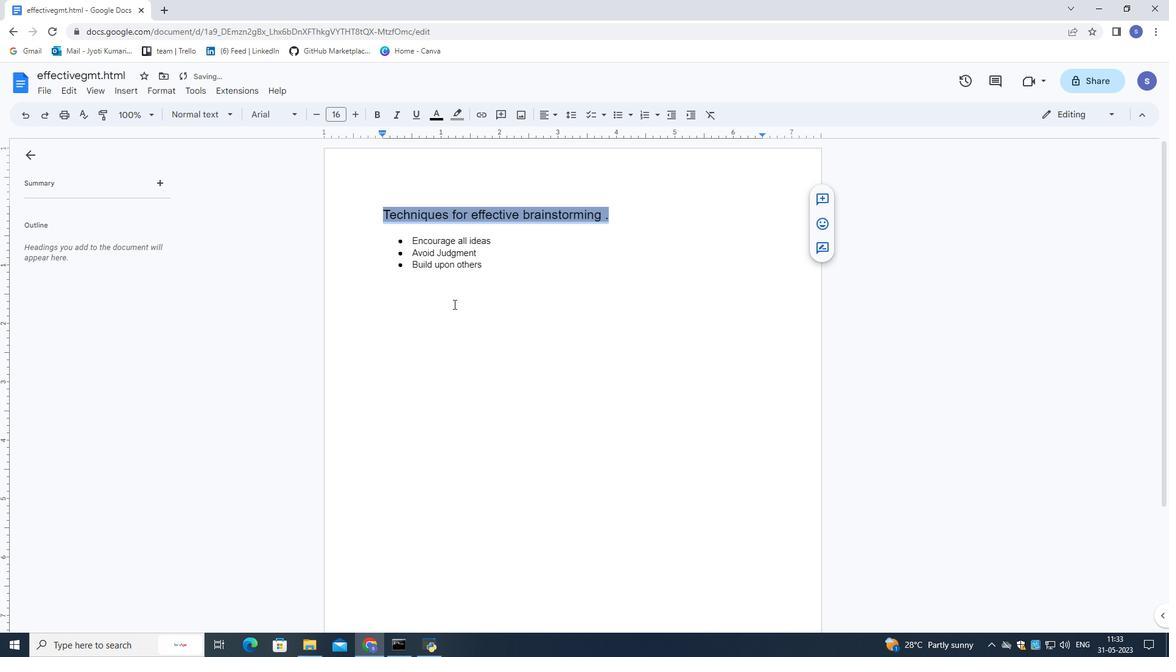 
Action: Mouse pressed left at (457, 307)
Screenshot: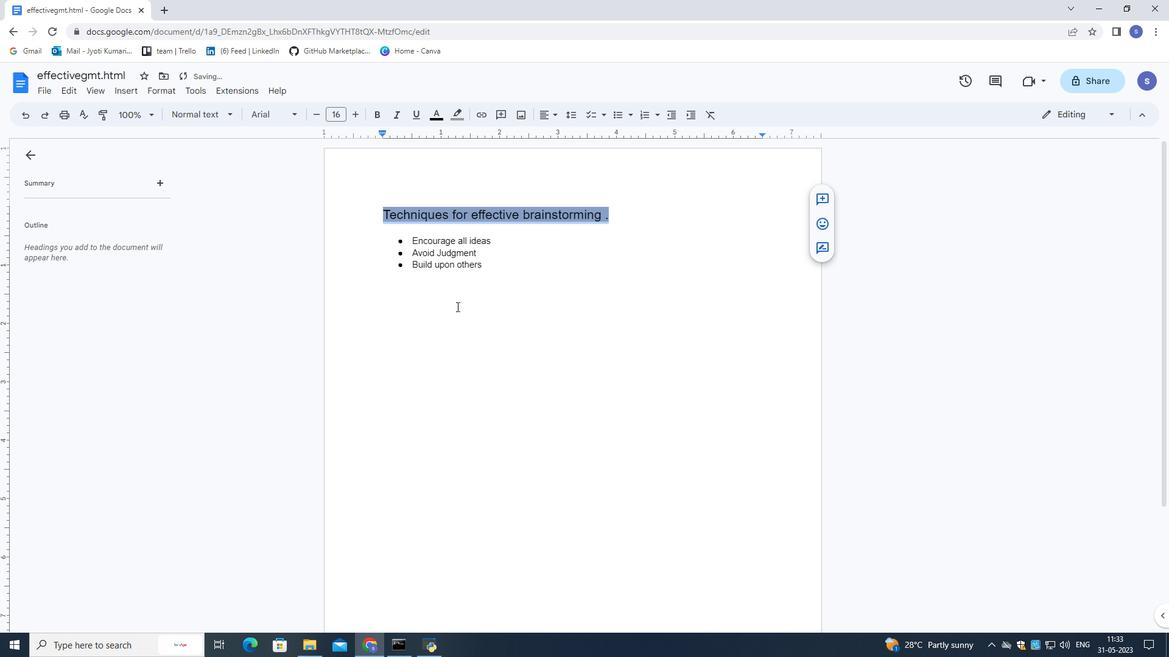 
Action: Mouse moved to (458, 308)
Screenshot: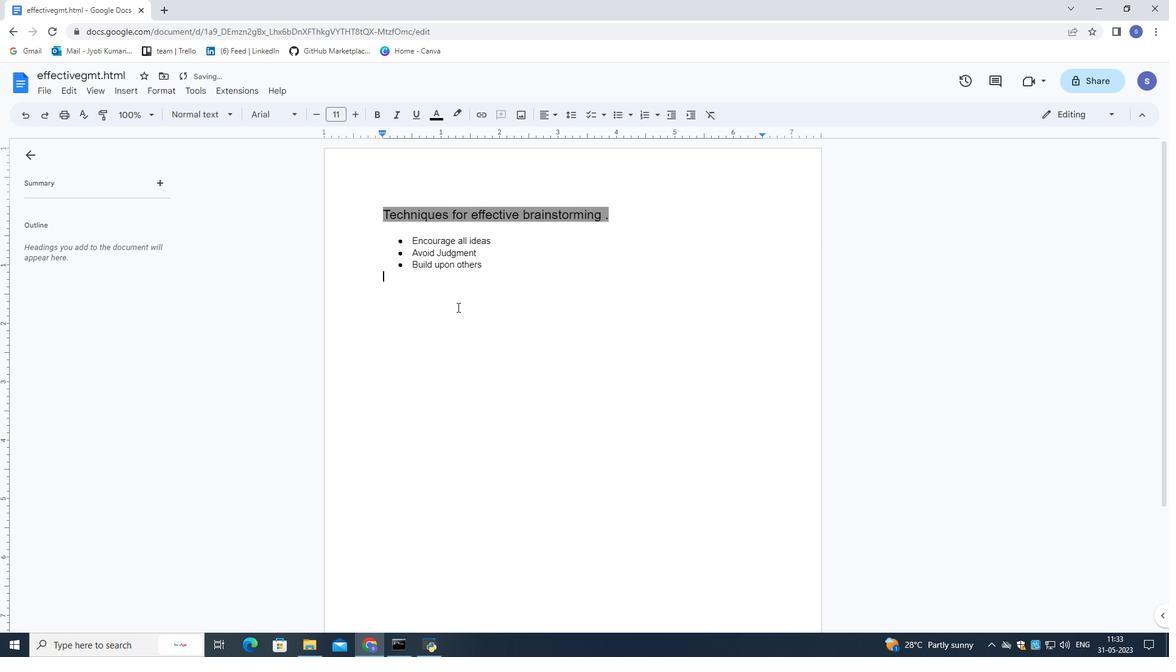 
